 Task: Define due dates for tasks focused on preparing presentation materials.
Action: Mouse moved to (543, 223)
Screenshot: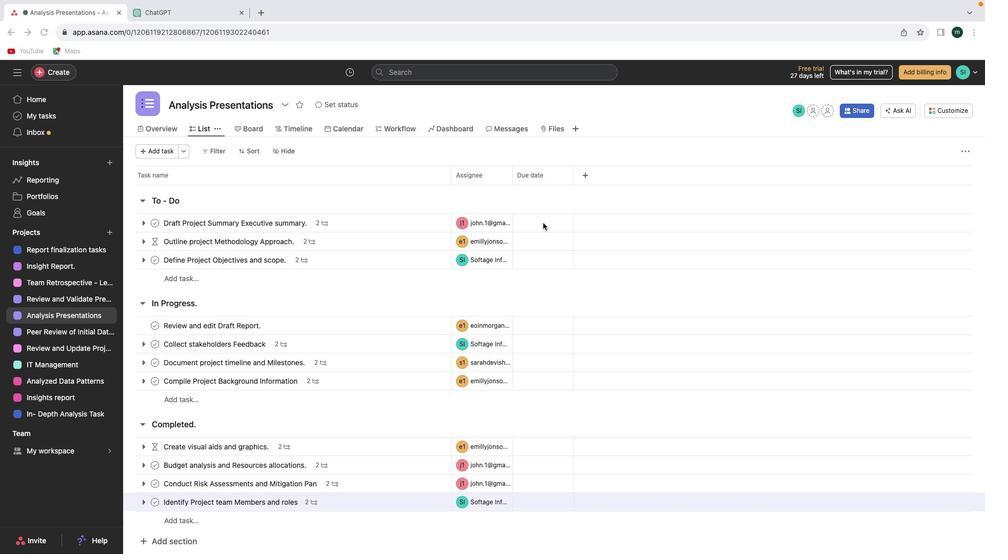 
Action: Mouse pressed left at (543, 223)
Screenshot: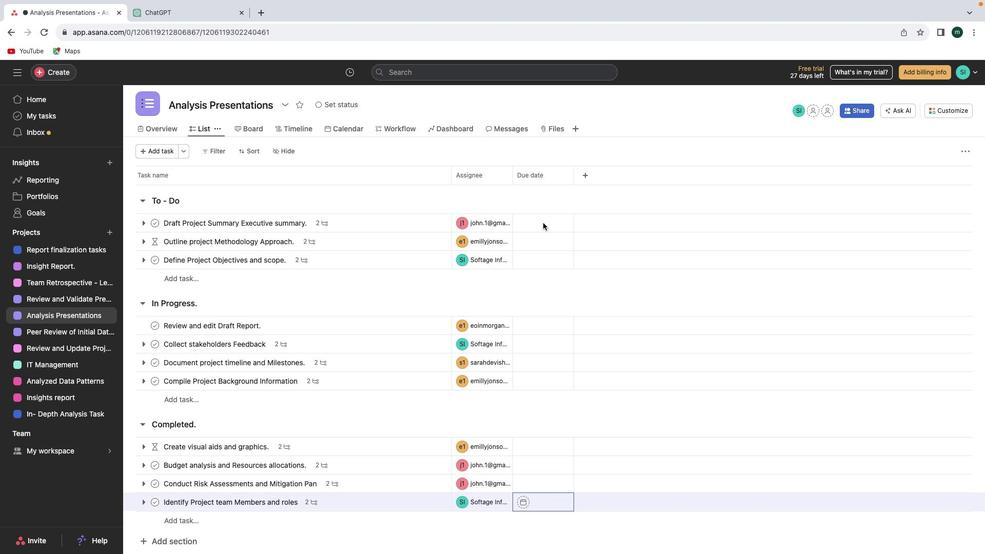 
Action: Mouse pressed left at (543, 223)
Screenshot: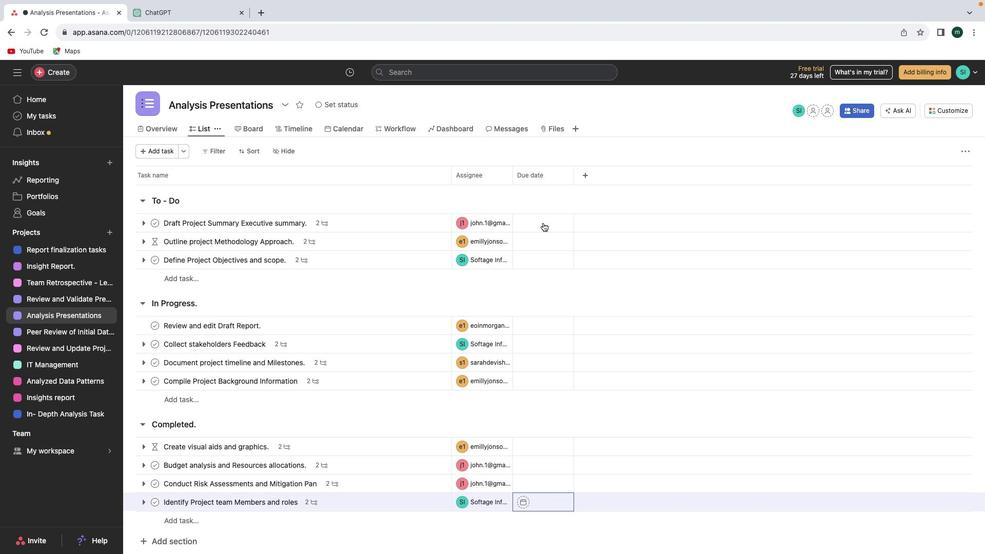 
Action: Mouse moved to (651, 275)
Screenshot: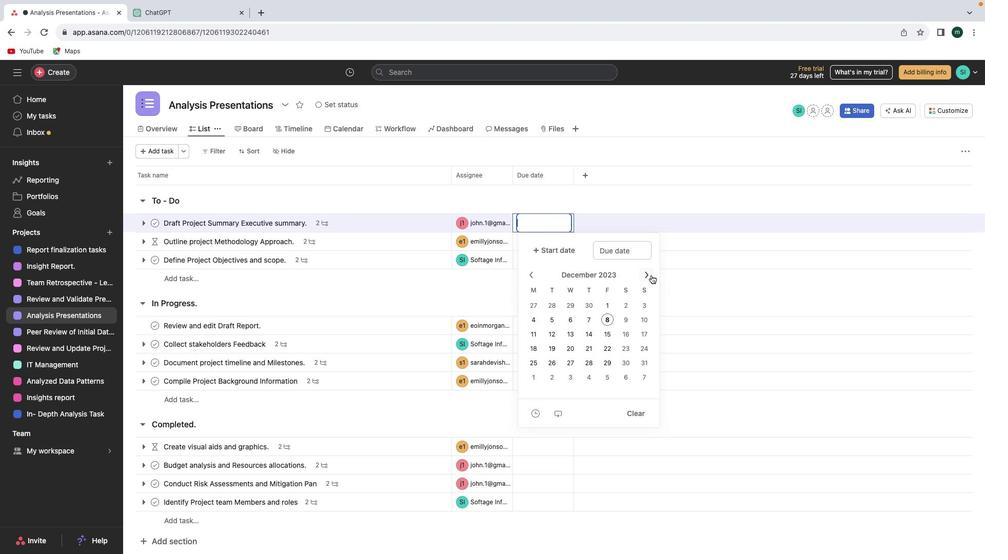 
Action: Mouse pressed left at (651, 275)
Screenshot: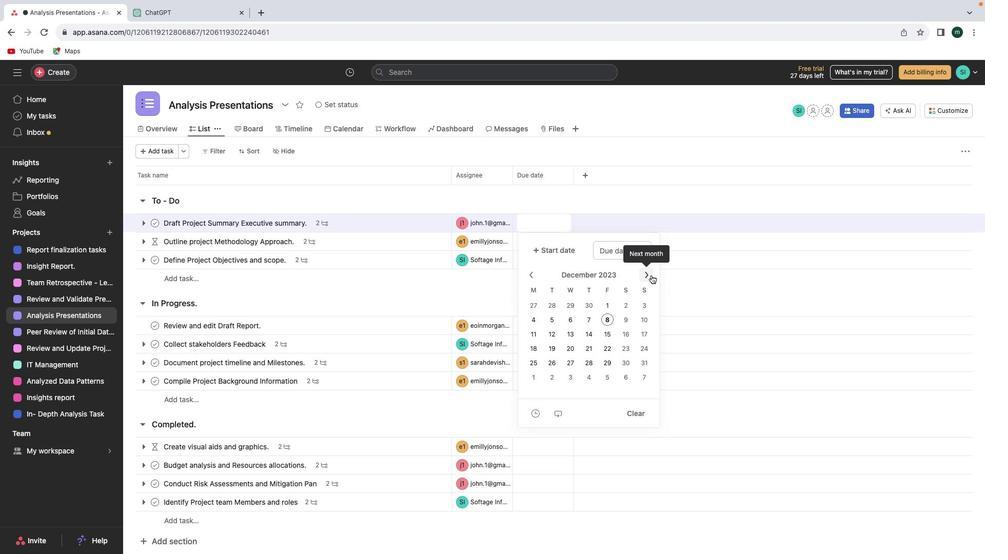 
Action: Mouse moved to (585, 346)
Screenshot: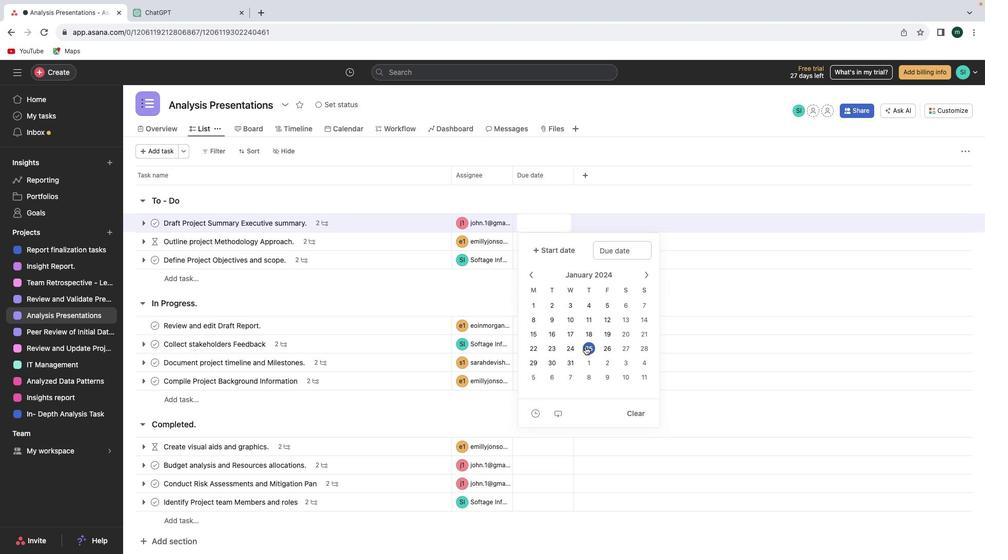 
Action: Mouse pressed left at (585, 346)
Screenshot: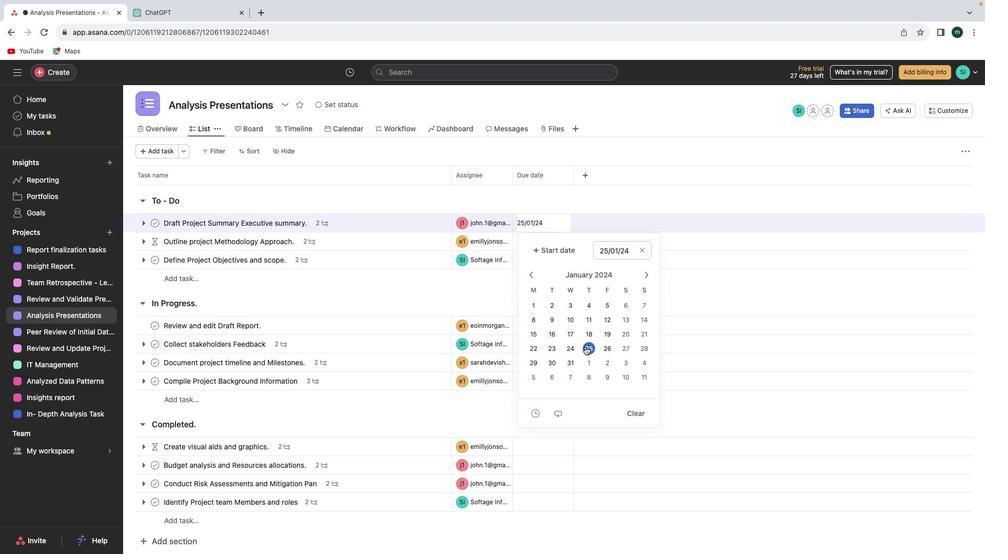 
Action: Mouse moved to (617, 208)
Screenshot: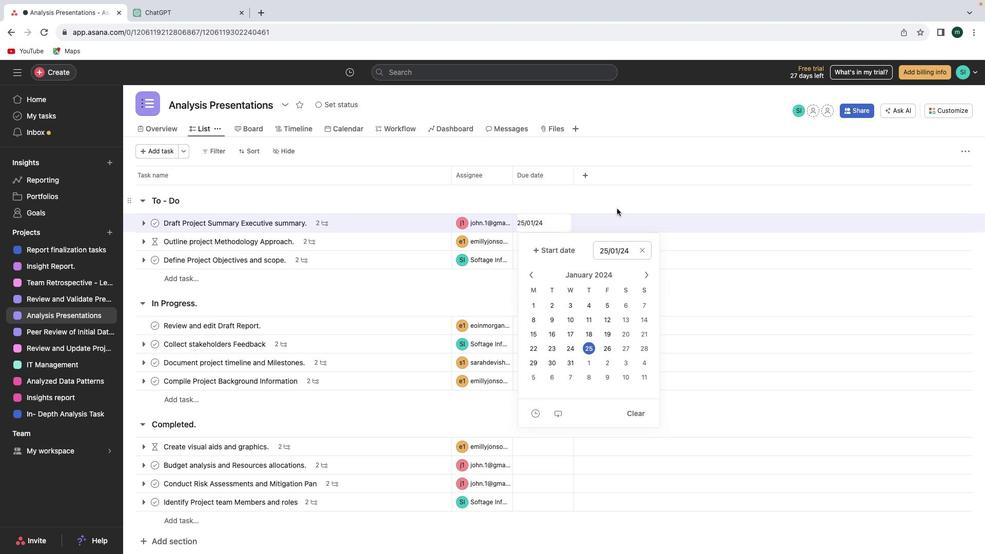 
Action: Mouse pressed left at (617, 208)
Screenshot: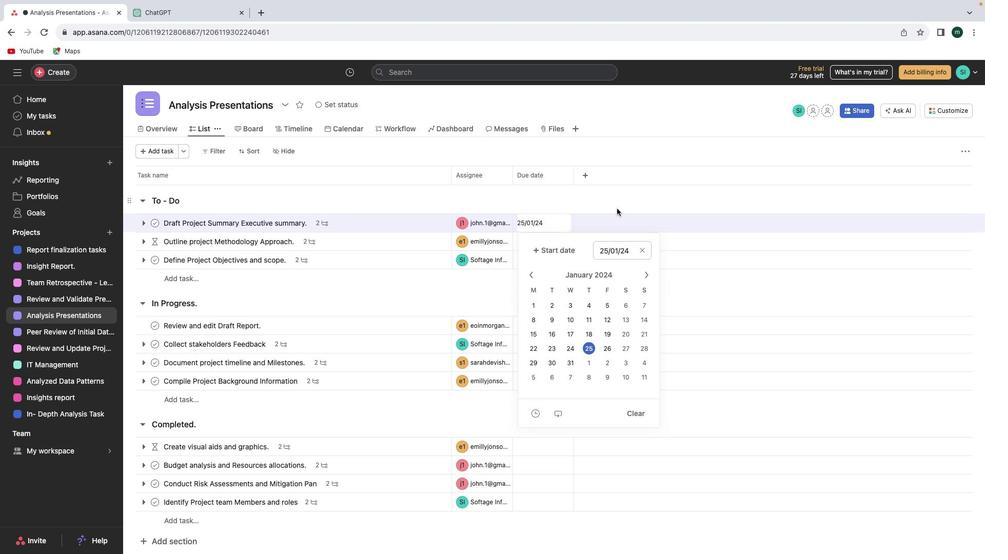 
Action: Mouse moved to (551, 242)
Screenshot: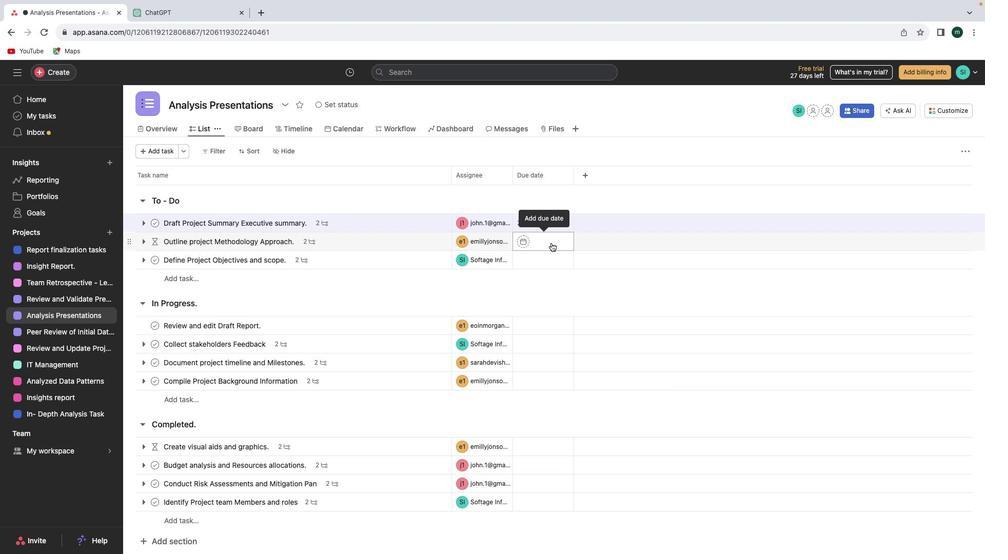 
Action: Mouse pressed left at (551, 242)
Screenshot: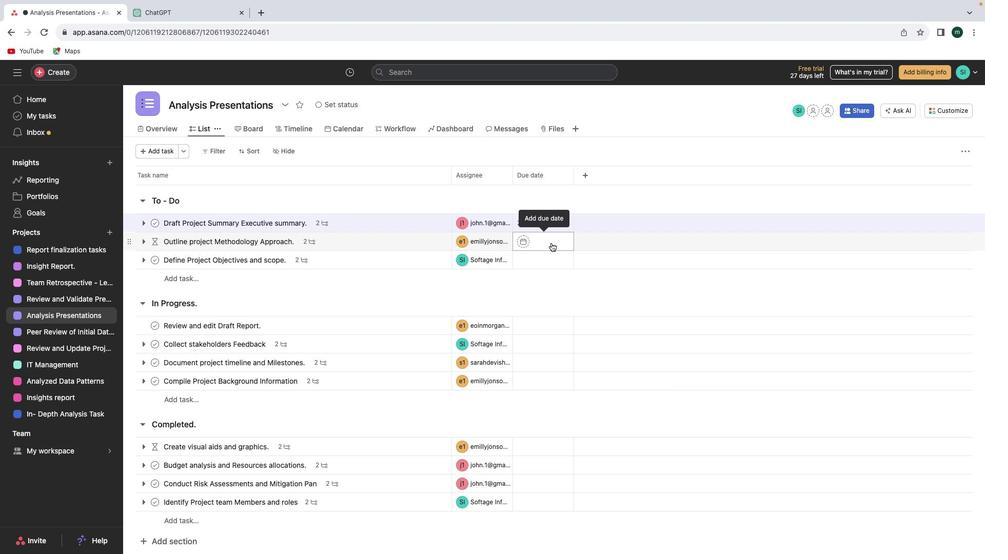 
Action: Mouse moved to (651, 299)
Screenshot: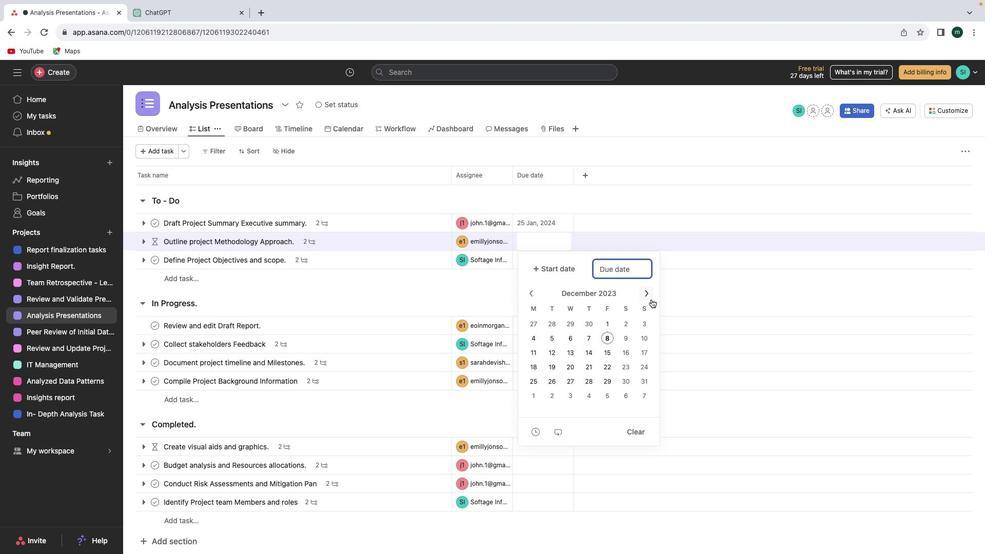 
Action: Mouse pressed left at (651, 299)
Screenshot: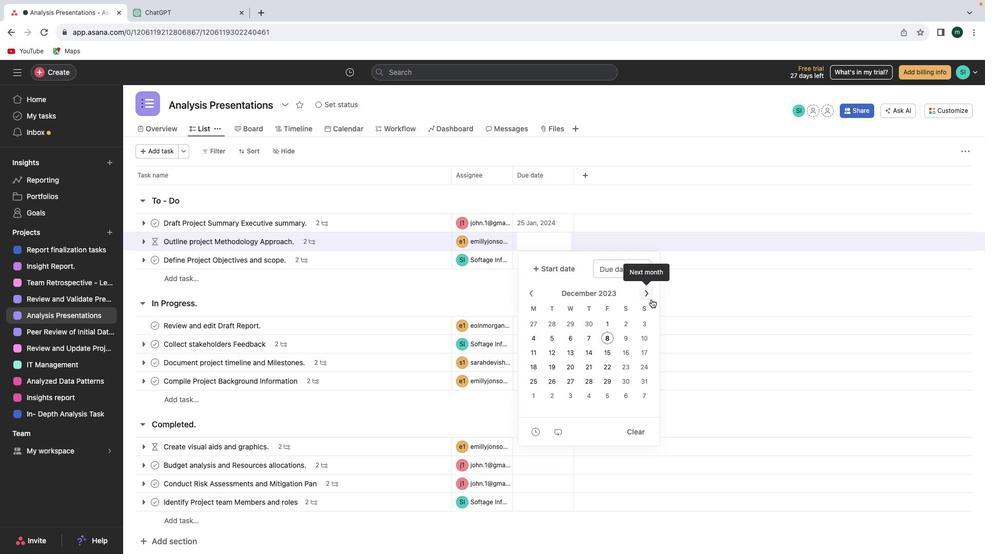 
Action: Mouse moved to (604, 366)
Screenshot: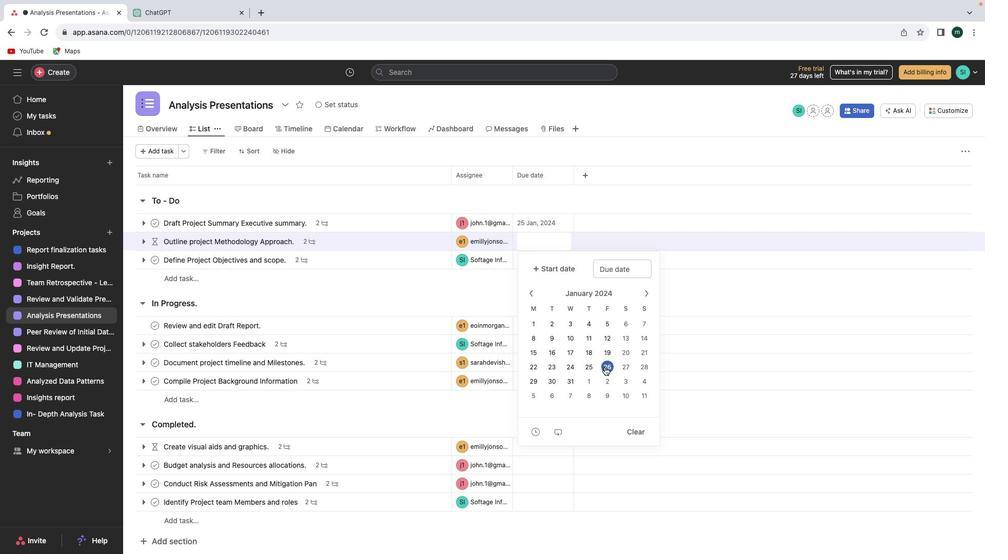 
Action: Mouse pressed left at (604, 366)
Screenshot: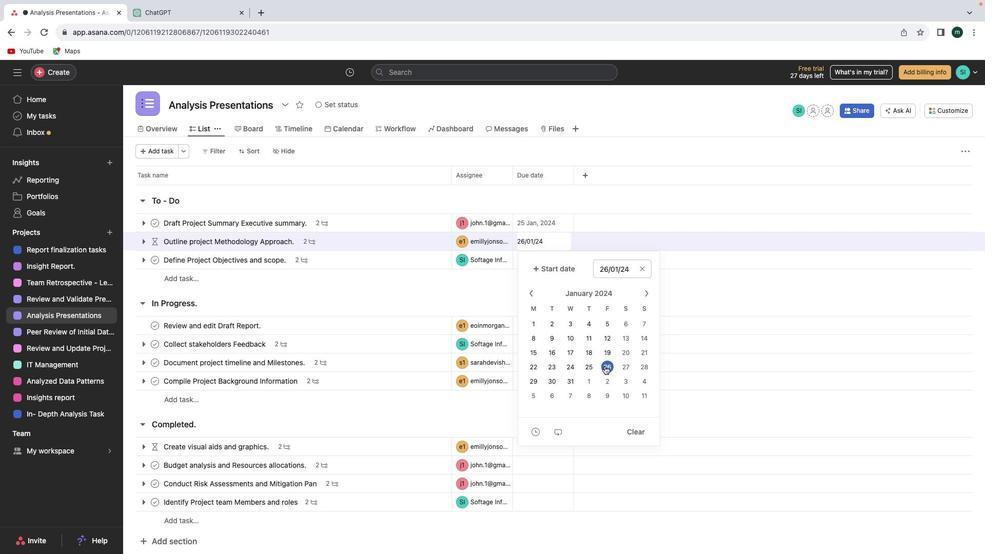 
Action: Mouse moved to (707, 338)
Screenshot: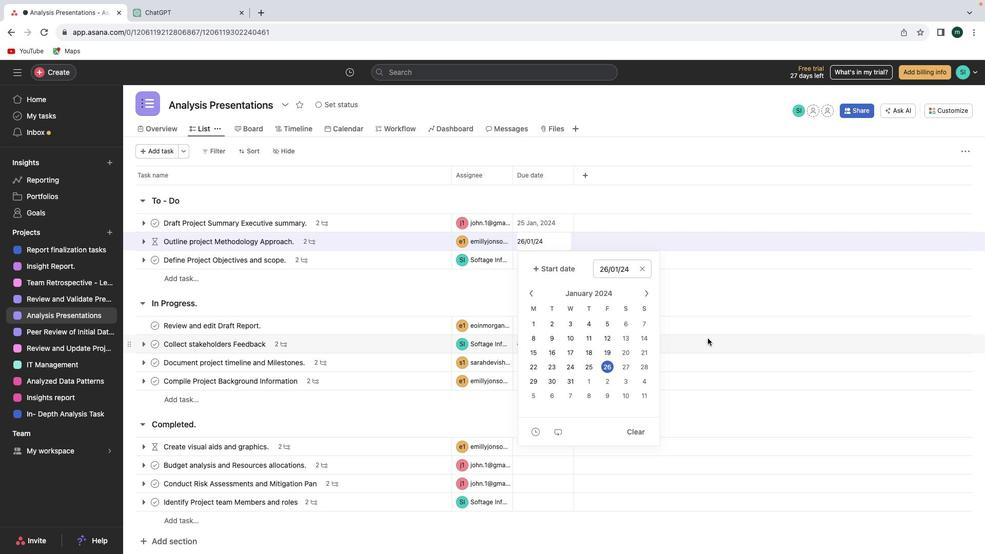 
Action: Mouse pressed left at (707, 338)
Screenshot: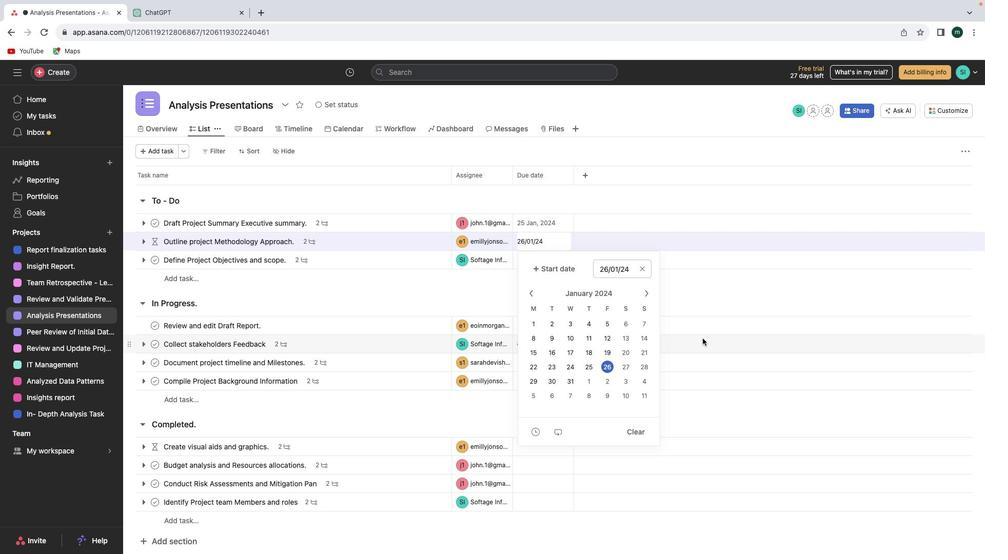 
Action: Mouse moved to (563, 263)
Screenshot: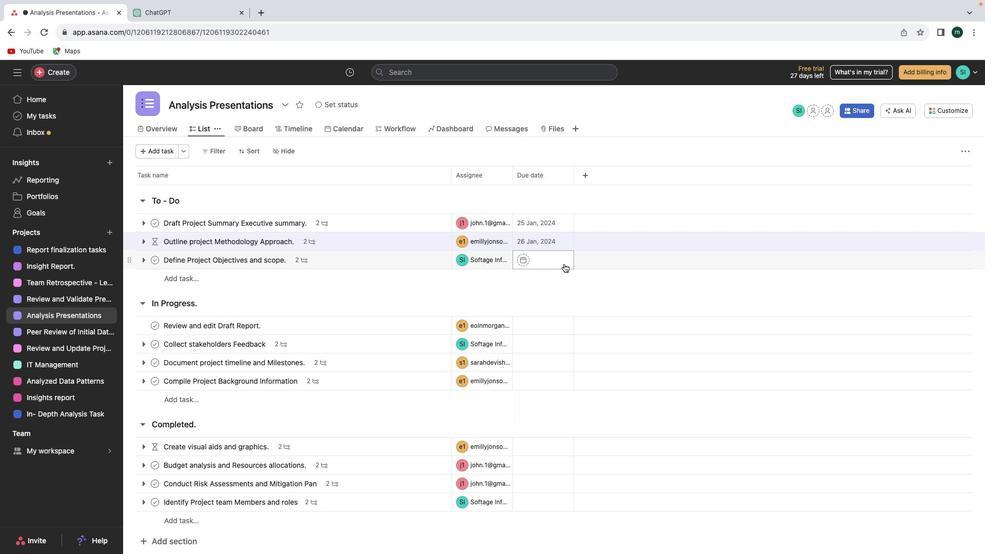 
Action: Mouse pressed left at (563, 263)
Screenshot: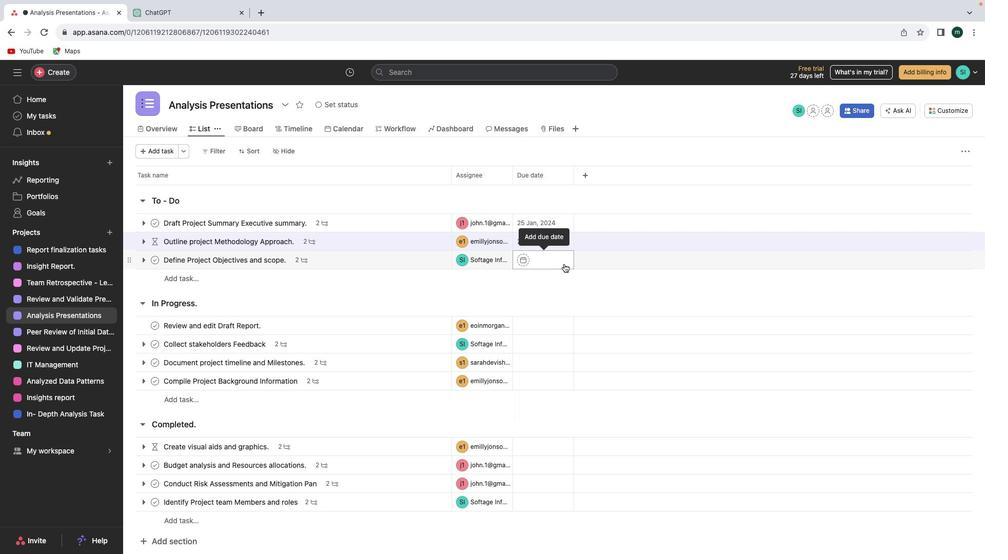 
Action: Mouse moved to (647, 313)
Screenshot: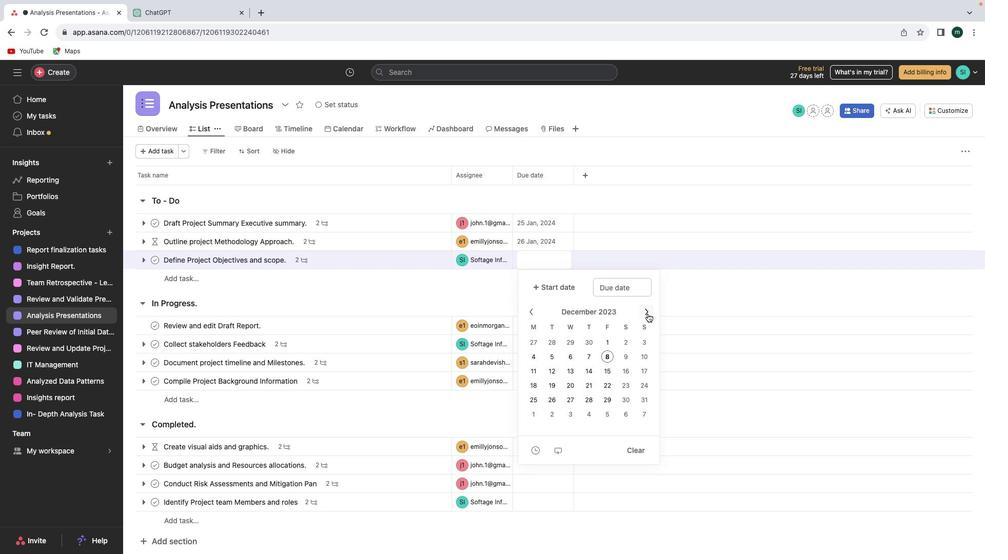 
Action: Mouse pressed left at (647, 313)
Screenshot: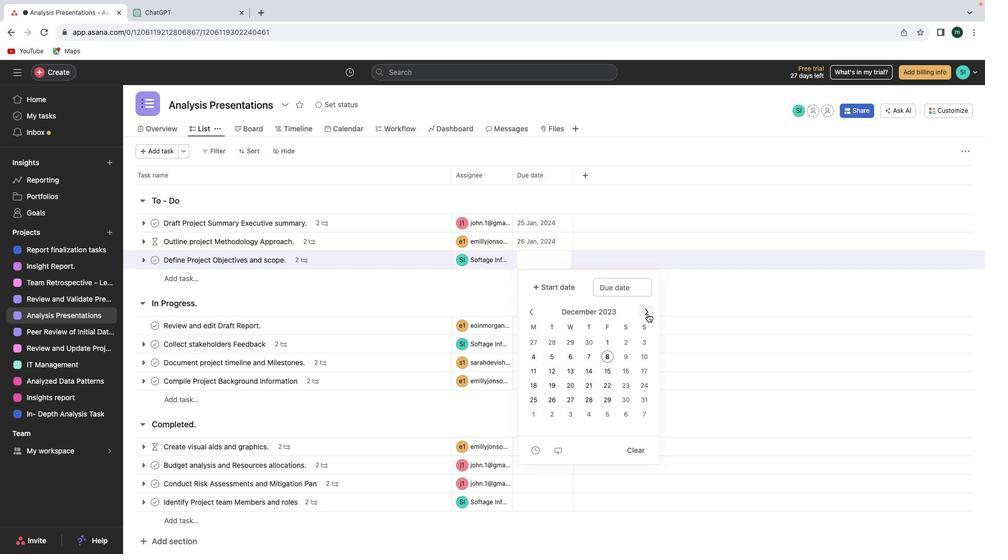 
Action: Mouse moved to (603, 384)
Screenshot: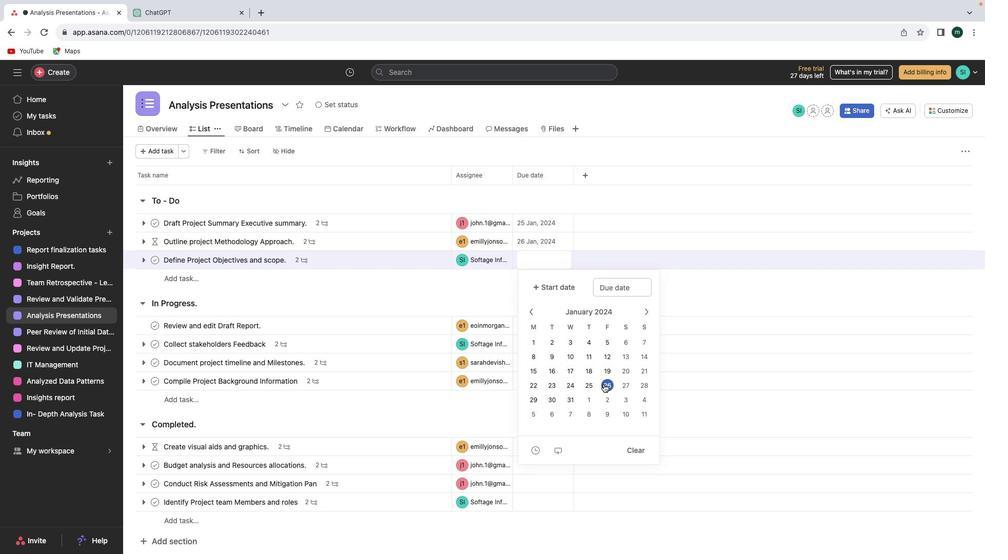 
Action: Mouse pressed left at (603, 384)
Screenshot: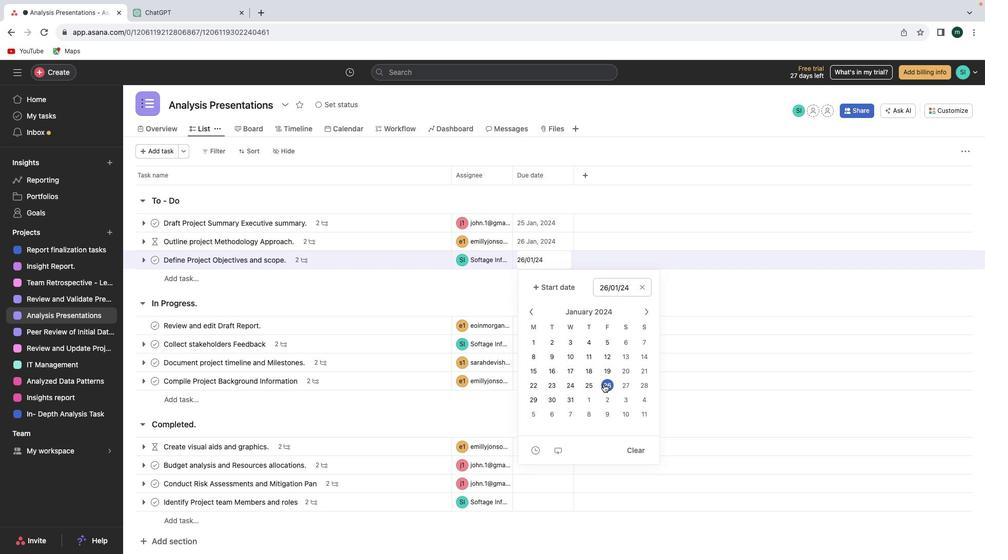 
Action: Mouse moved to (702, 336)
Screenshot: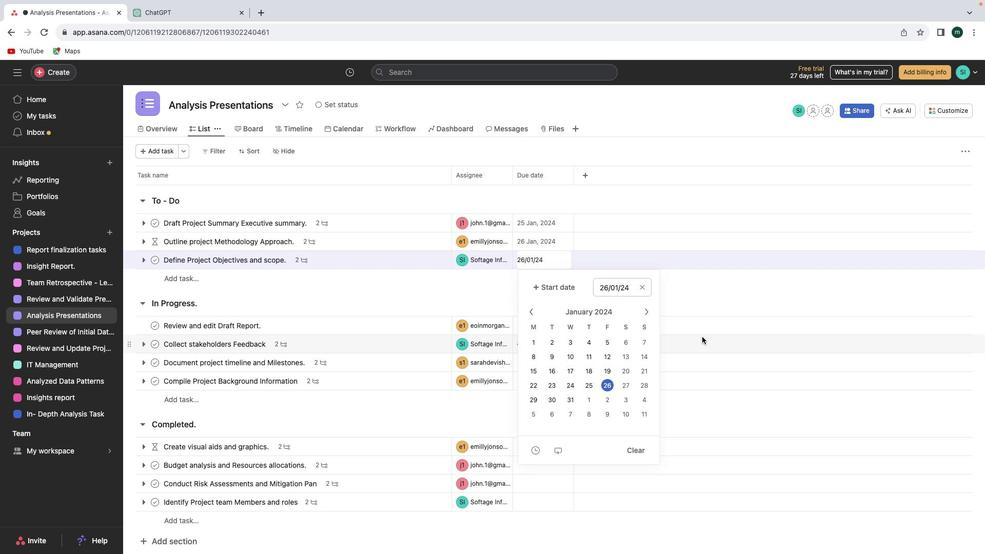 
Action: Mouse pressed left at (702, 336)
Screenshot: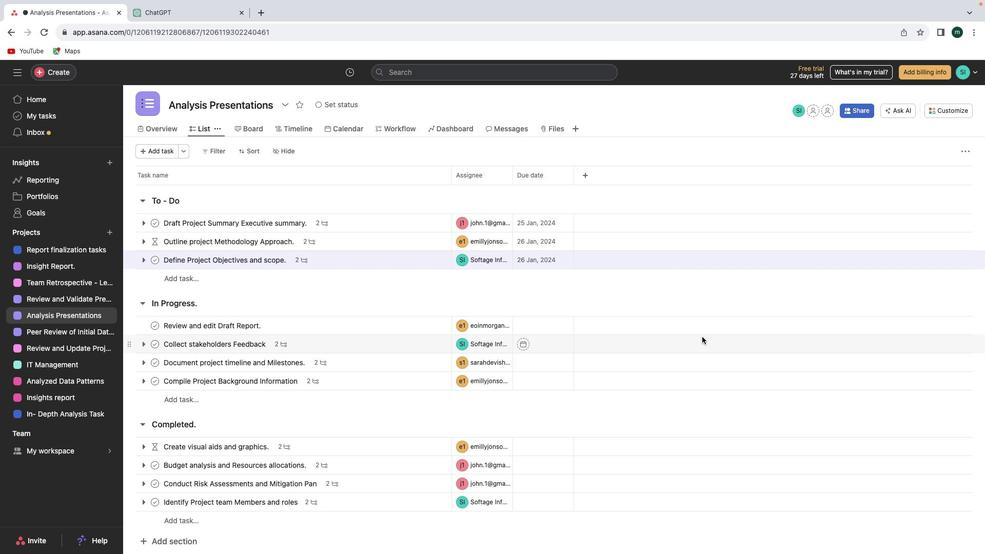 
Action: Mouse moved to (557, 318)
Screenshot: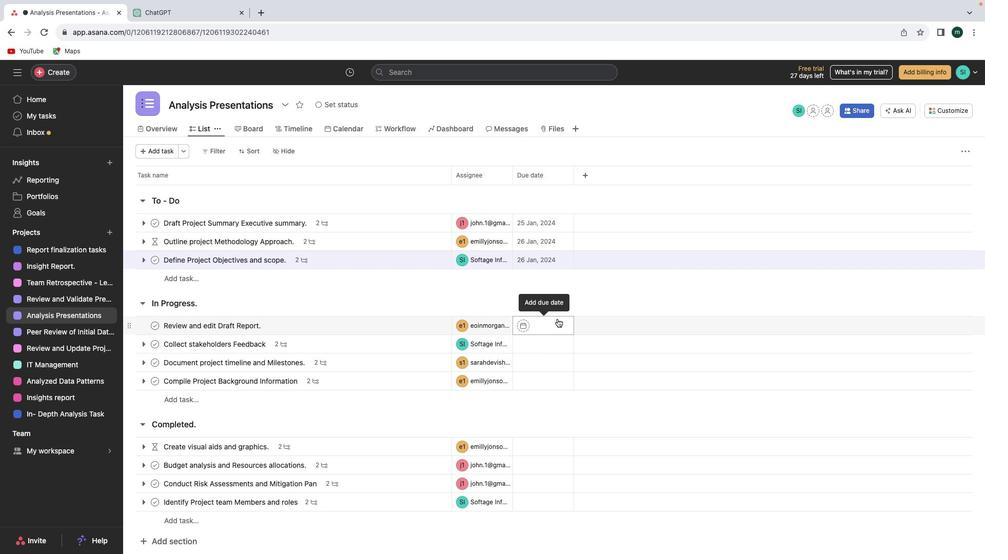 
Action: Mouse pressed left at (557, 318)
Screenshot: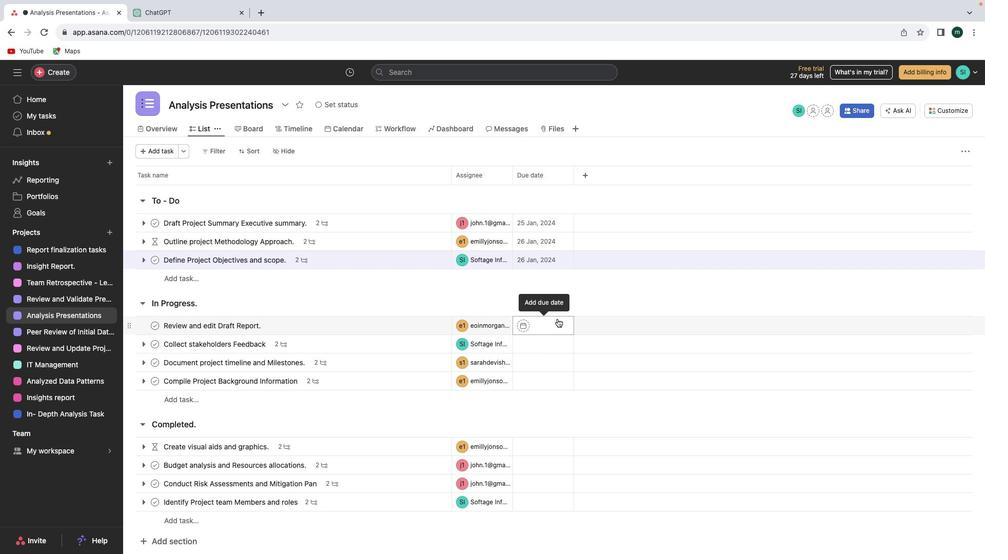 
Action: Mouse moved to (646, 378)
Screenshot: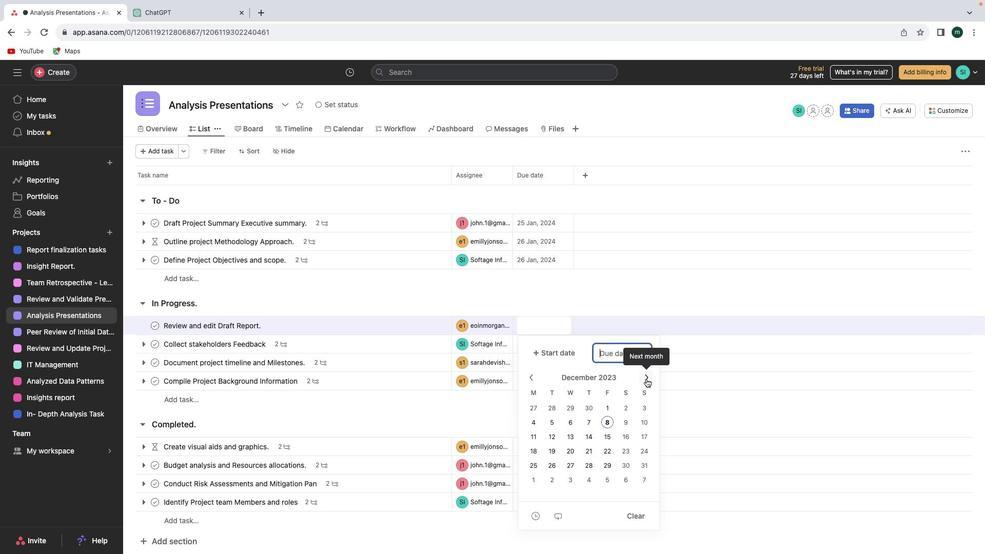 
Action: Mouse pressed left at (646, 378)
Screenshot: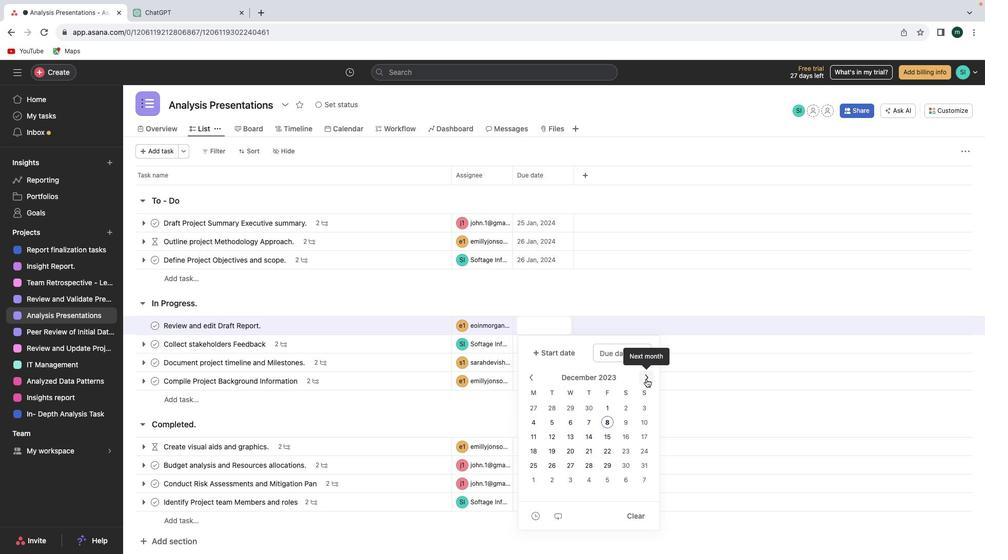
Action: Mouse moved to (645, 378)
Screenshot: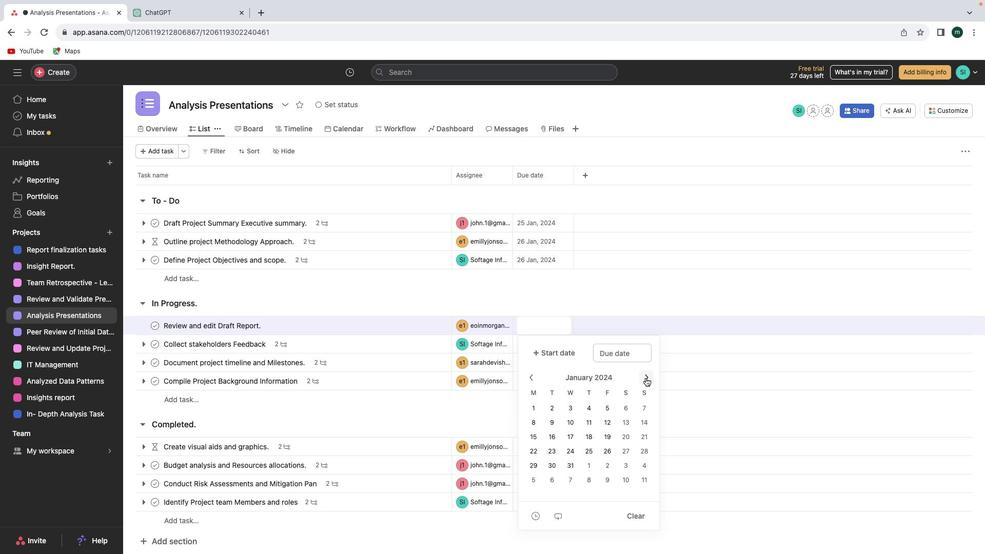
Action: Mouse pressed left at (645, 378)
Screenshot: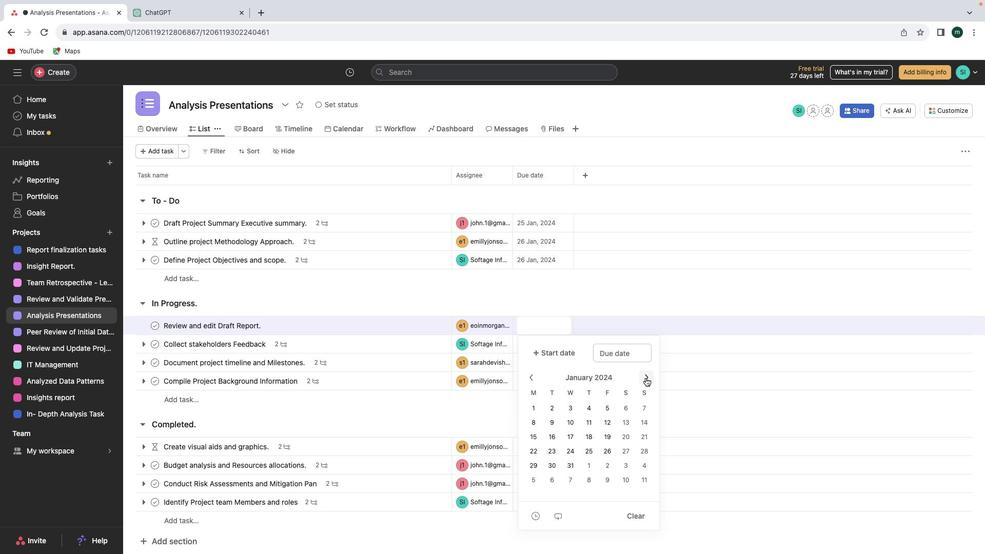 
Action: Mouse moved to (593, 452)
Screenshot: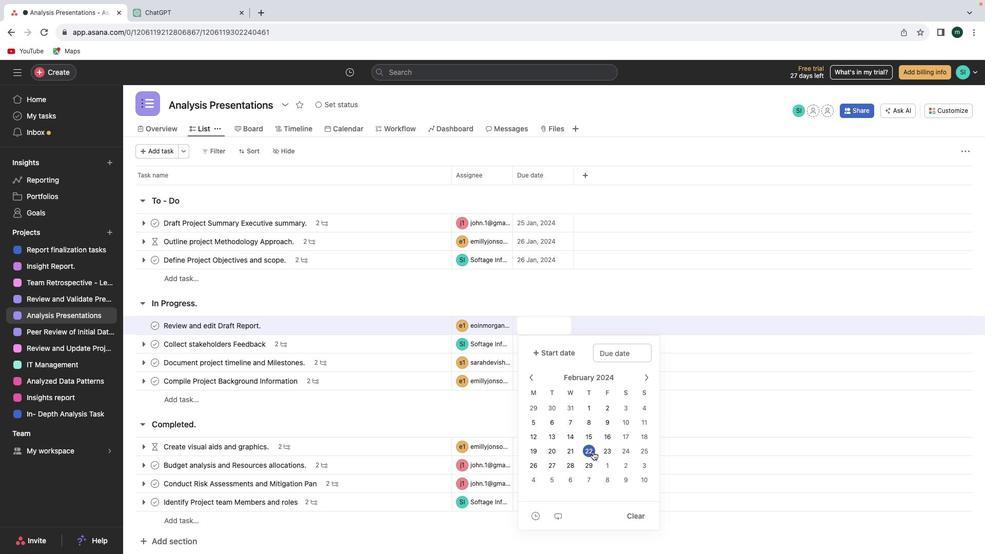 
Action: Mouse pressed left at (593, 452)
Screenshot: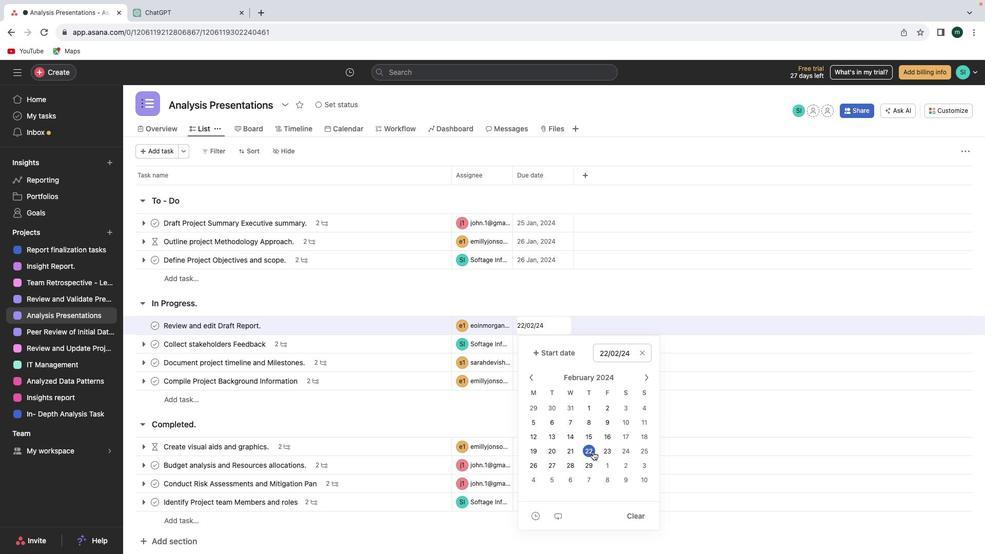 
Action: Mouse moved to (690, 409)
Screenshot: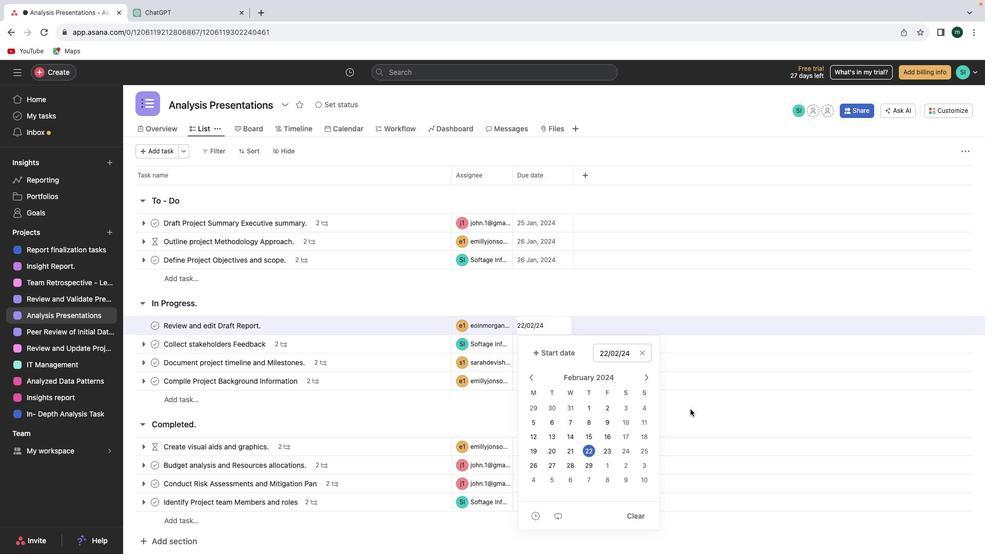 
Action: Mouse pressed left at (690, 409)
Screenshot: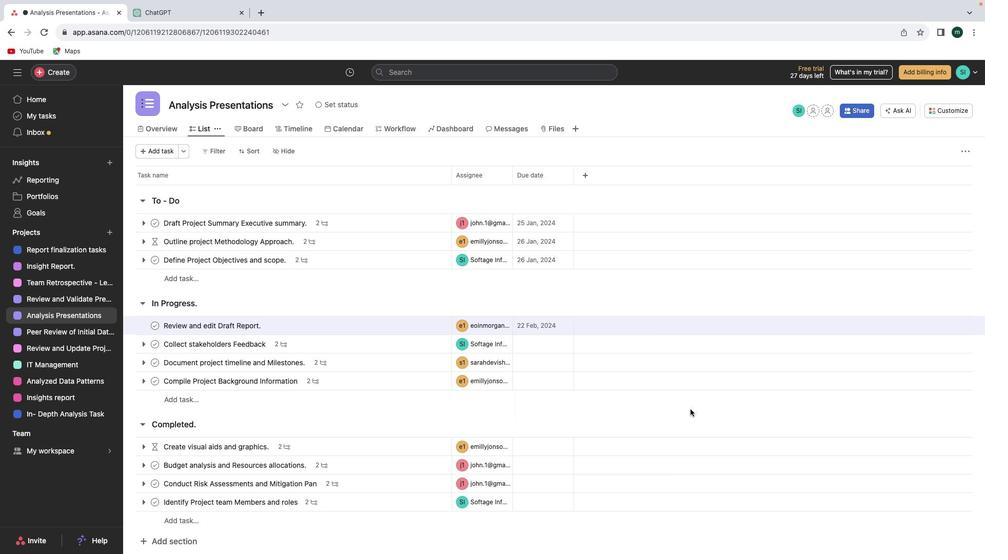 
Action: Mouse moved to (550, 338)
Screenshot: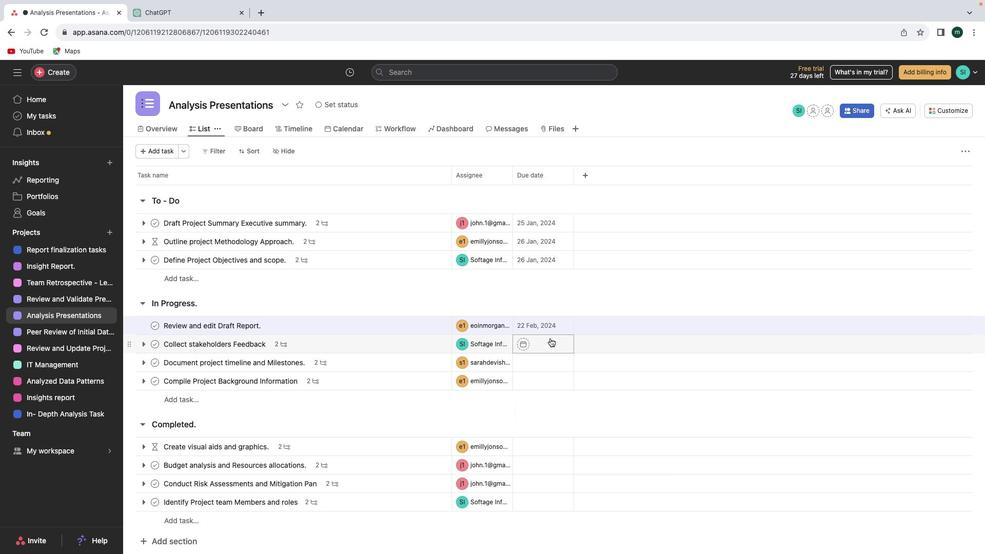 
Action: Mouse pressed left at (550, 338)
Screenshot: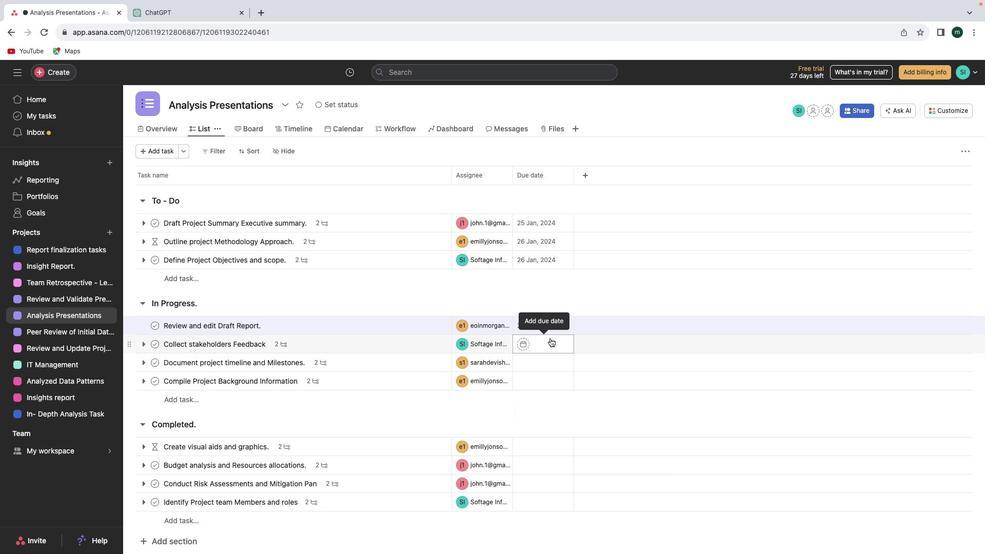 
Action: Mouse moved to (649, 399)
Screenshot: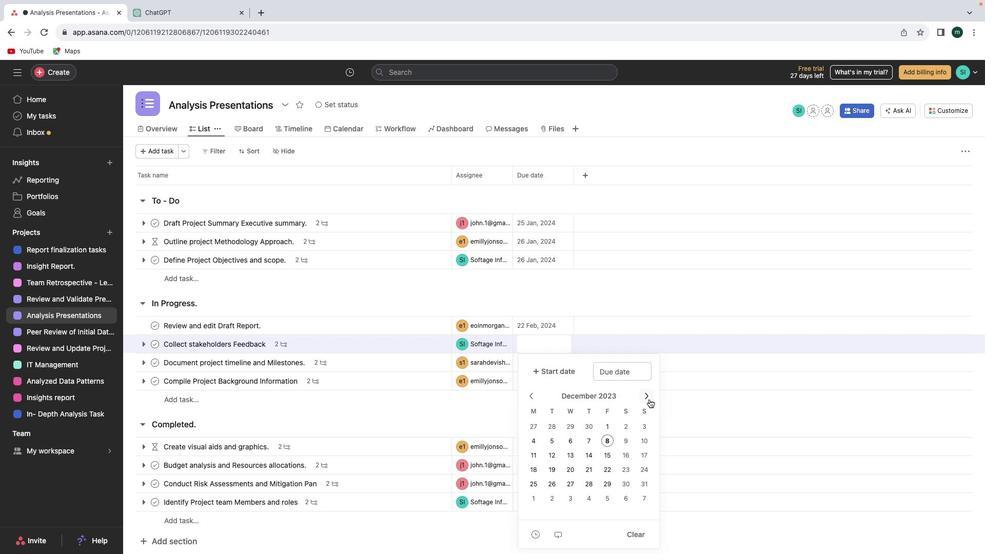 
Action: Mouse pressed left at (649, 399)
Screenshot: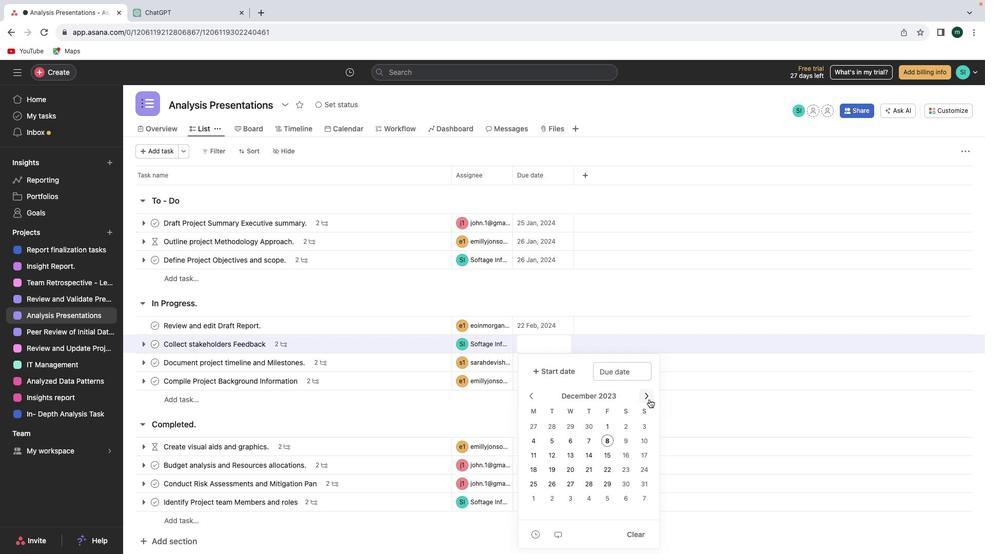 
Action: Mouse moved to (650, 398)
Screenshot: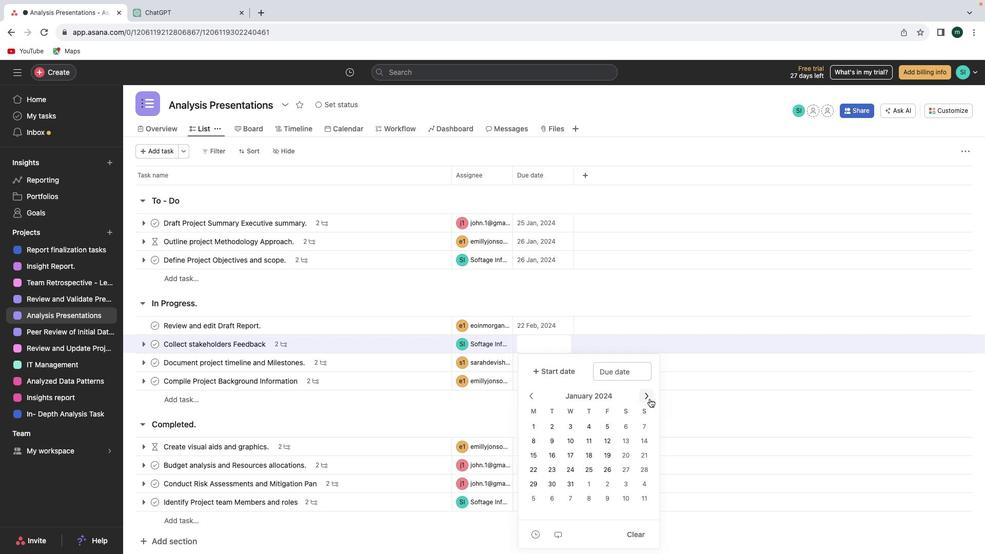 
Action: Mouse pressed left at (650, 398)
Screenshot: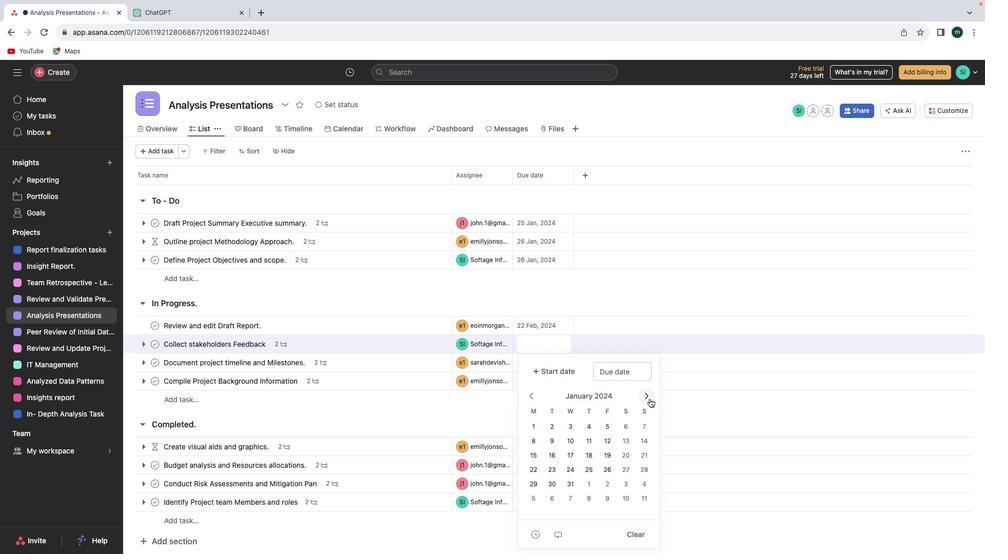 
Action: Mouse moved to (593, 456)
Screenshot: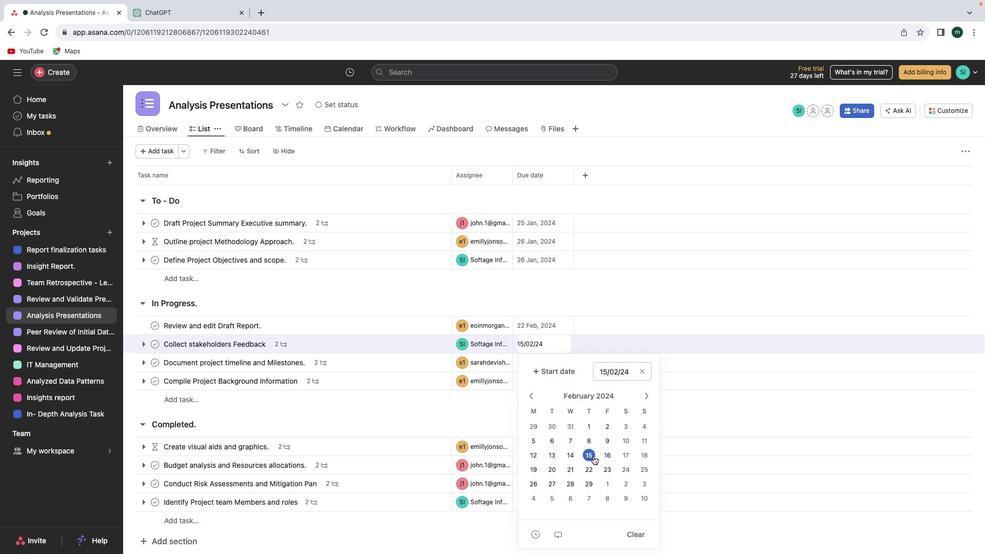 
Action: Mouse pressed left at (593, 456)
Screenshot: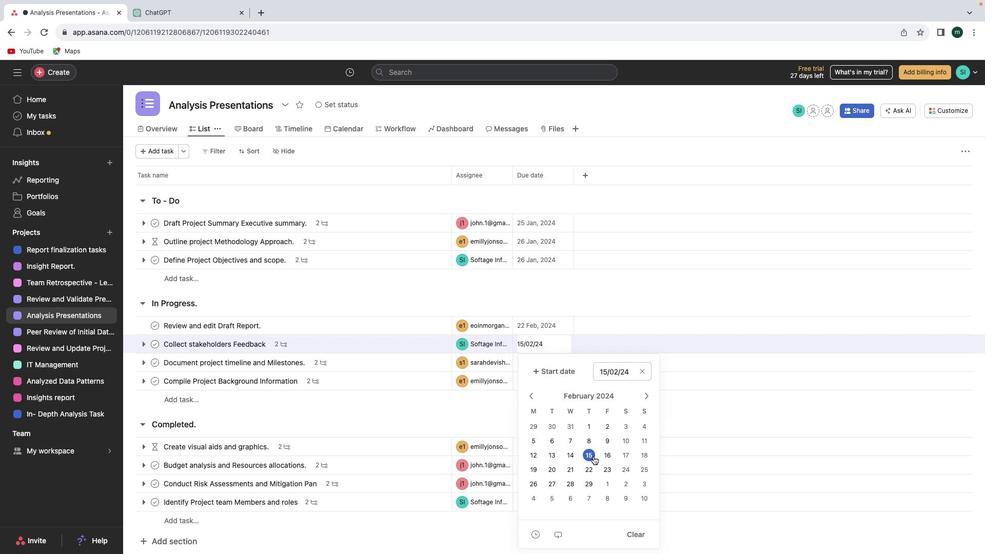 
Action: Mouse moved to (703, 417)
Screenshot: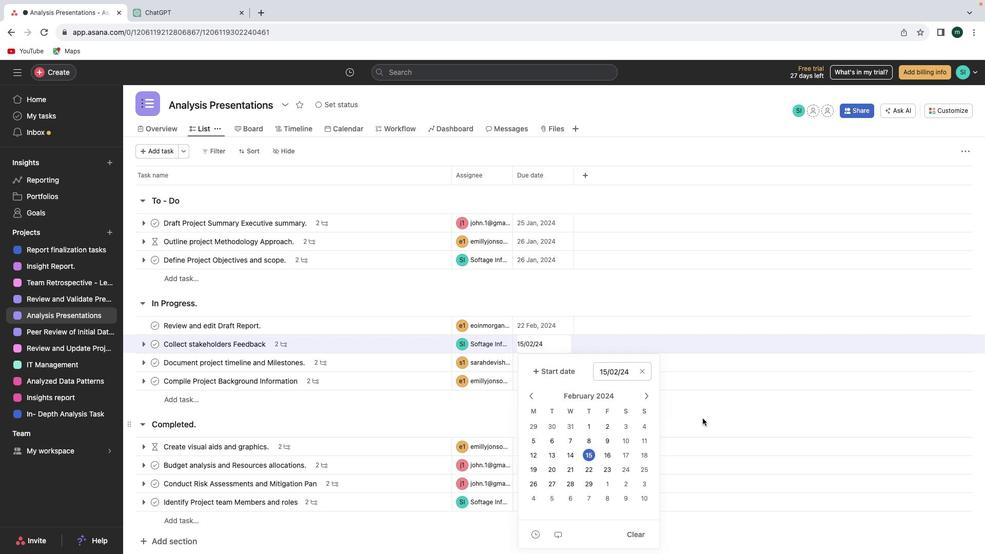 
Action: Mouse pressed left at (703, 417)
Screenshot: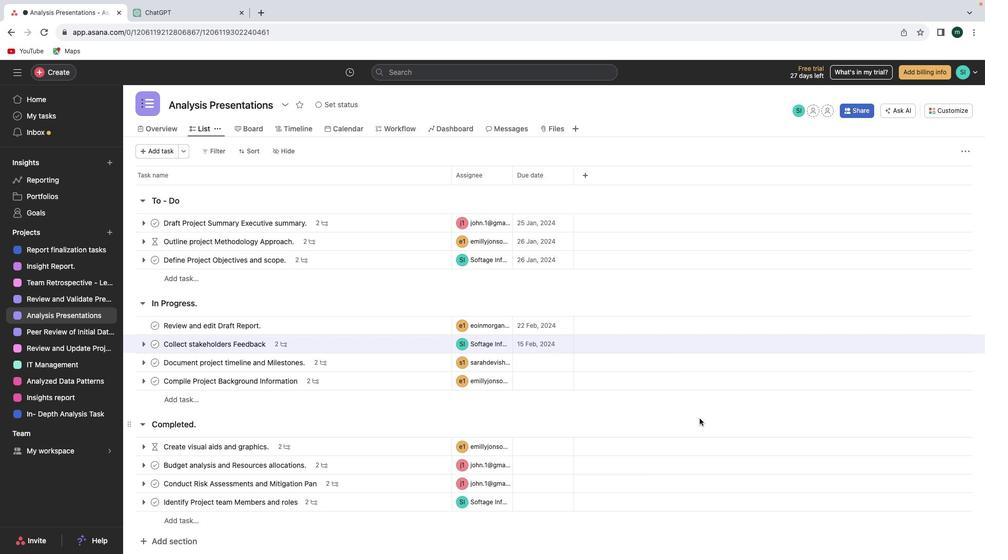 
Action: Mouse moved to (558, 358)
Screenshot: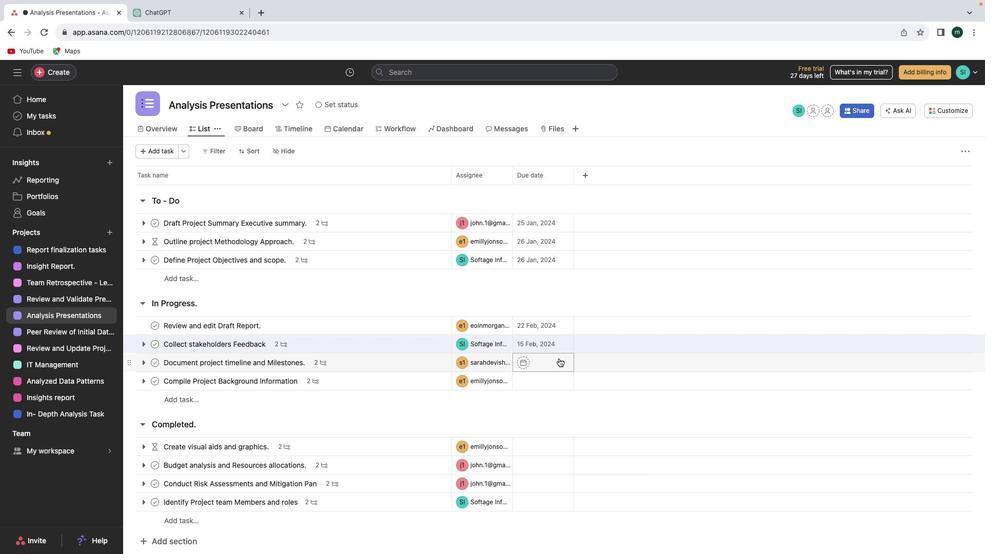 
Action: Mouse pressed left at (558, 358)
Screenshot: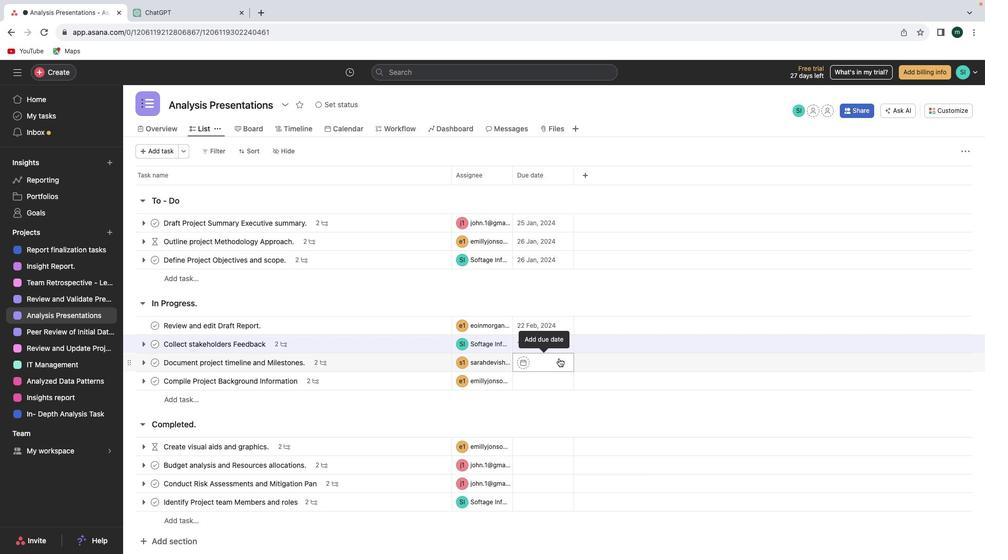 
Action: Mouse moved to (648, 205)
Screenshot: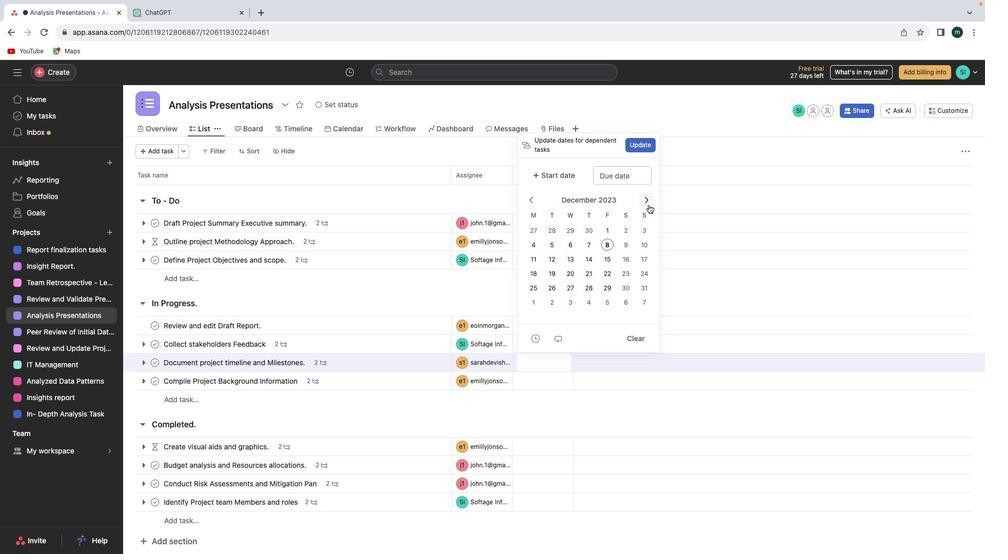
Action: Mouse pressed left at (648, 205)
Screenshot: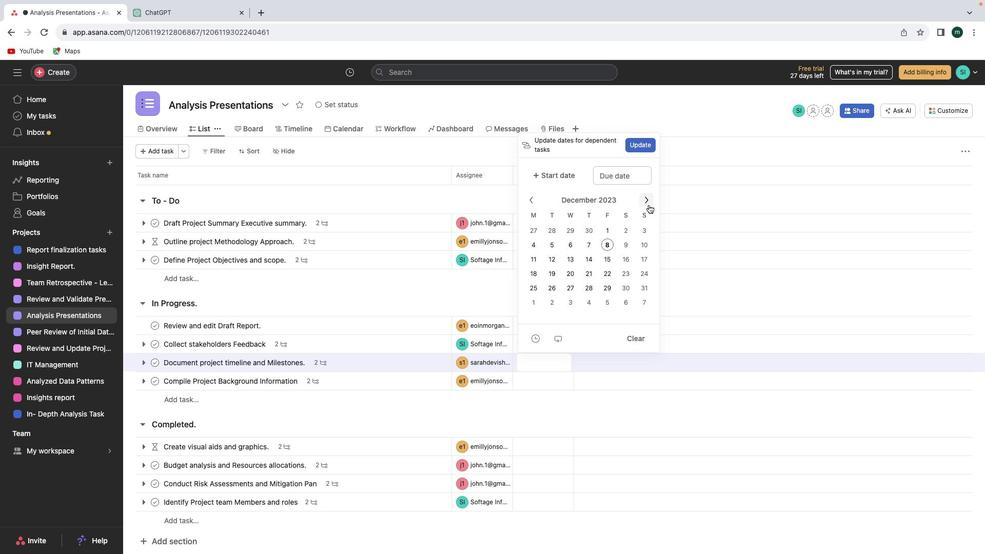 
Action: Mouse pressed left at (648, 205)
Screenshot: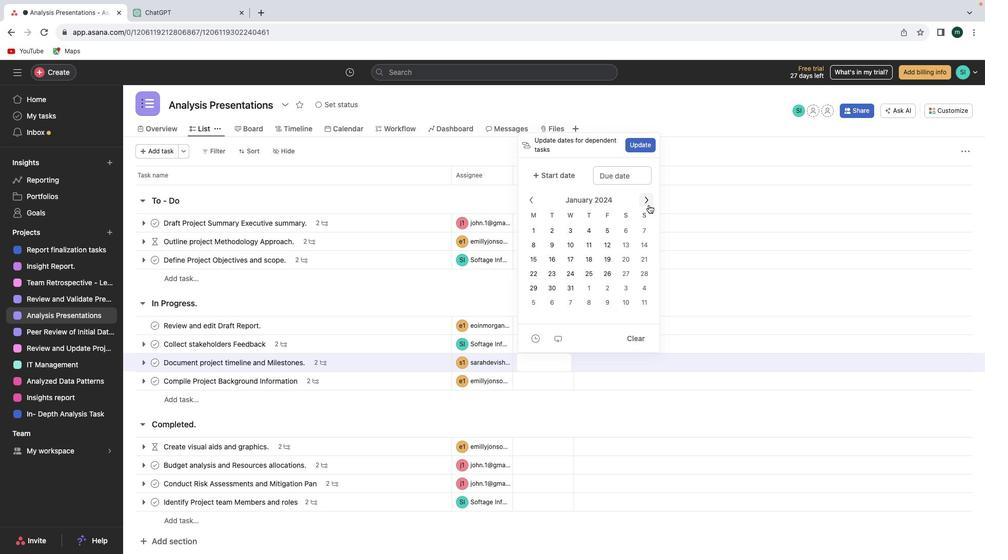 
Action: Mouse moved to (591, 268)
Screenshot: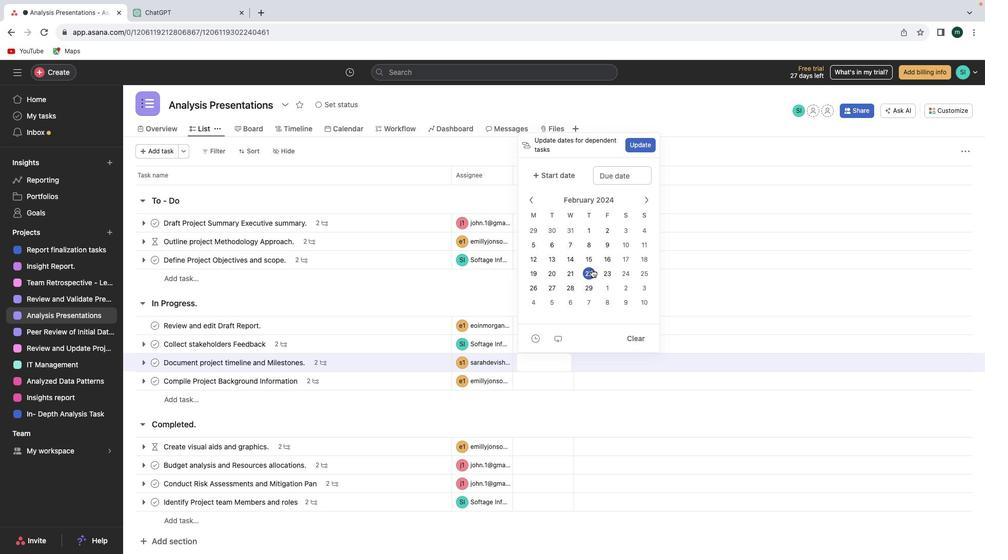
Action: Mouse pressed left at (591, 268)
Screenshot: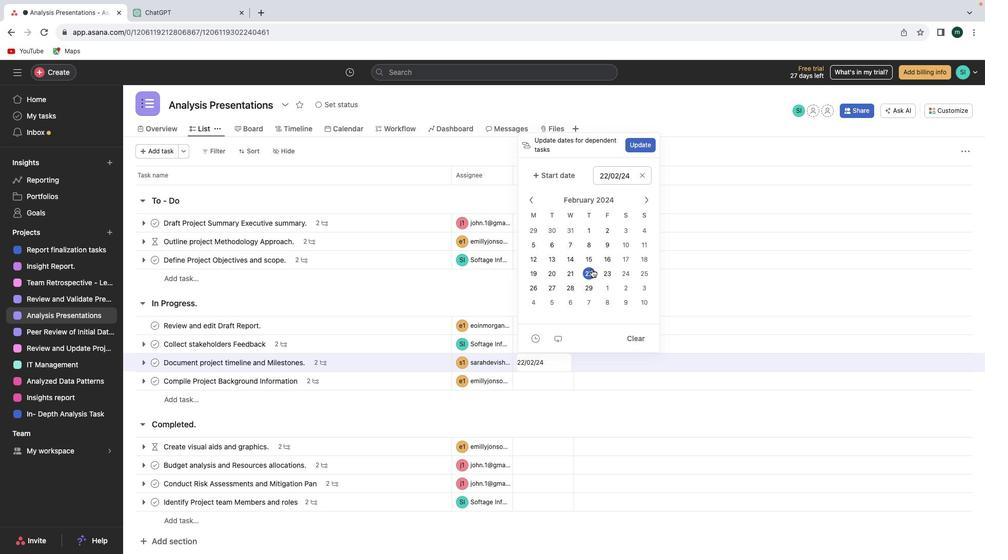 
Action: Mouse moved to (625, 383)
Screenshot: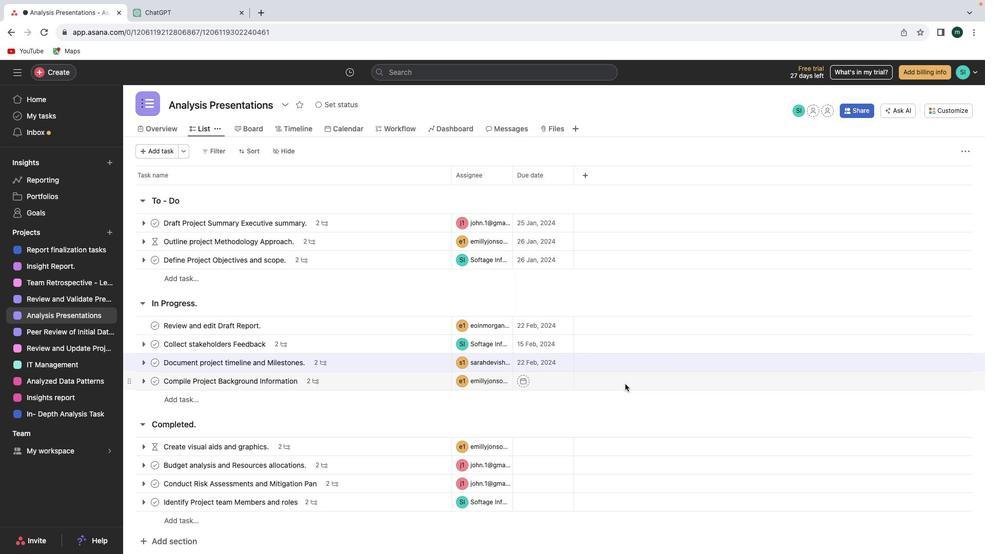 
Action: Mouse pressed left at (625, 383)
Screenshot: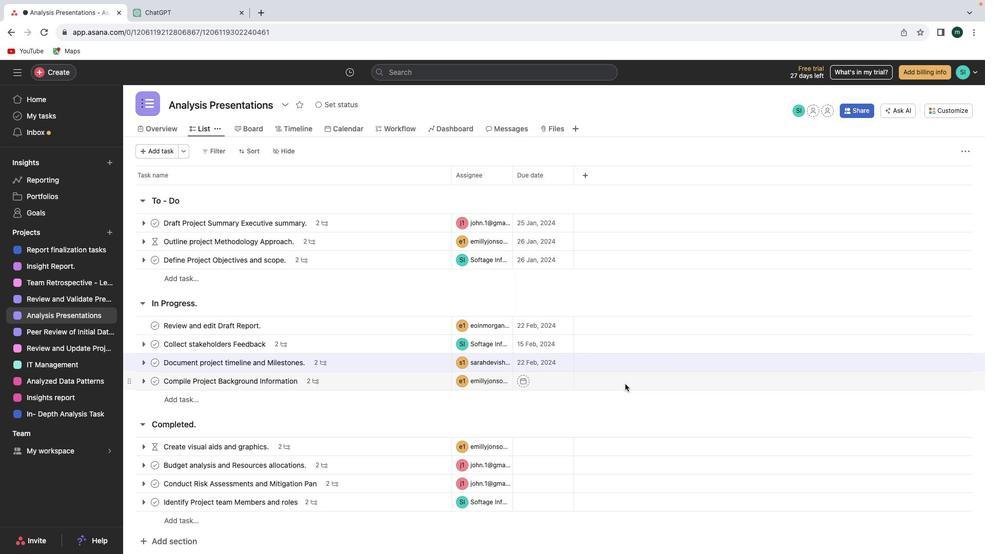 
Action: Mouse moved to (559, 380)
Screenshot: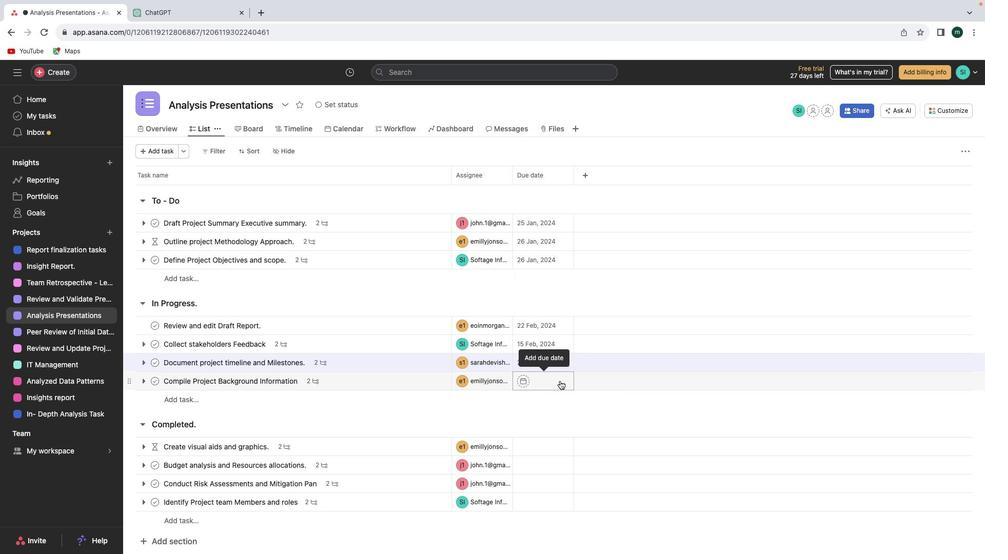 
Action: Mouse pressed left at (559, 380)
Screenshot: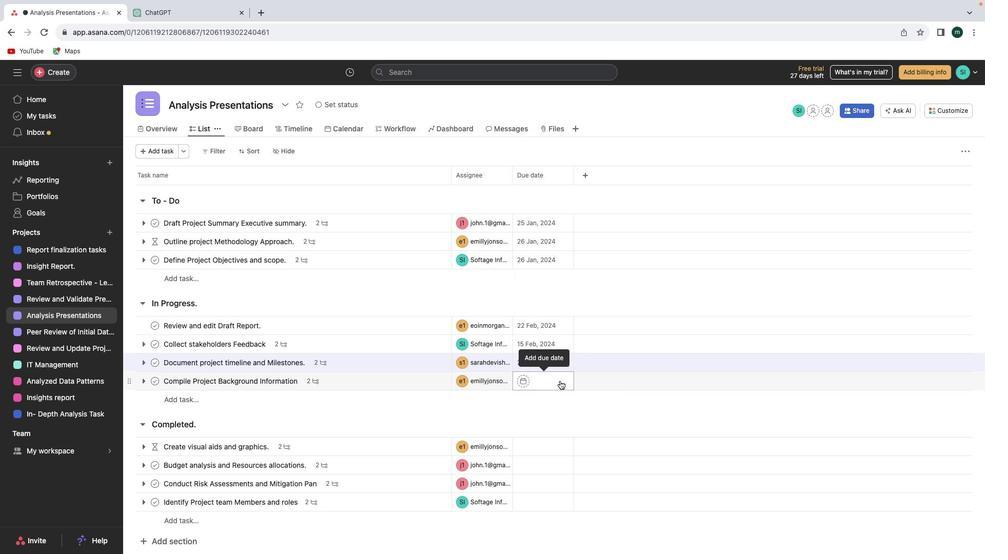 
Action: Mouse moved to (647, 220)
Screenshot: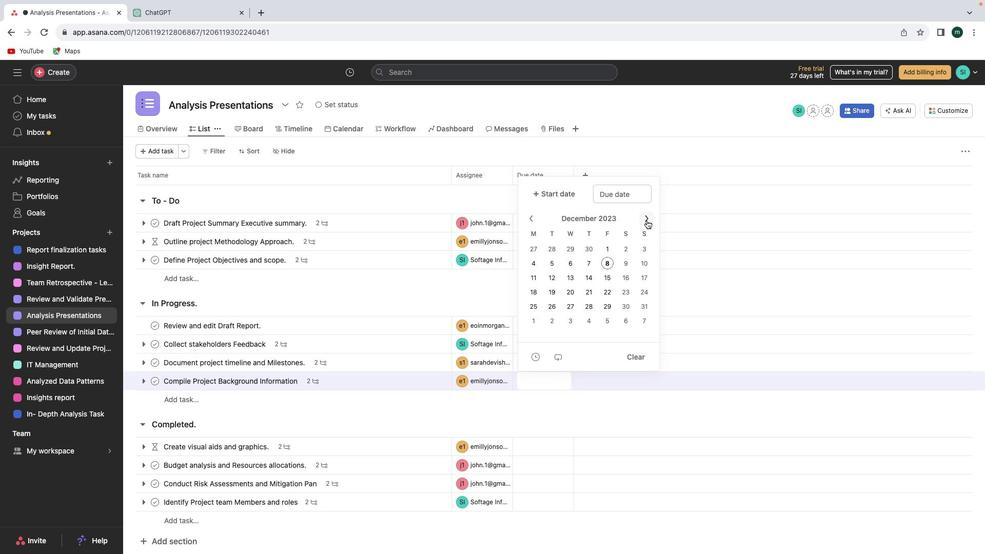 
Action: Mouse pressed left at (647, 220)
Screenshot: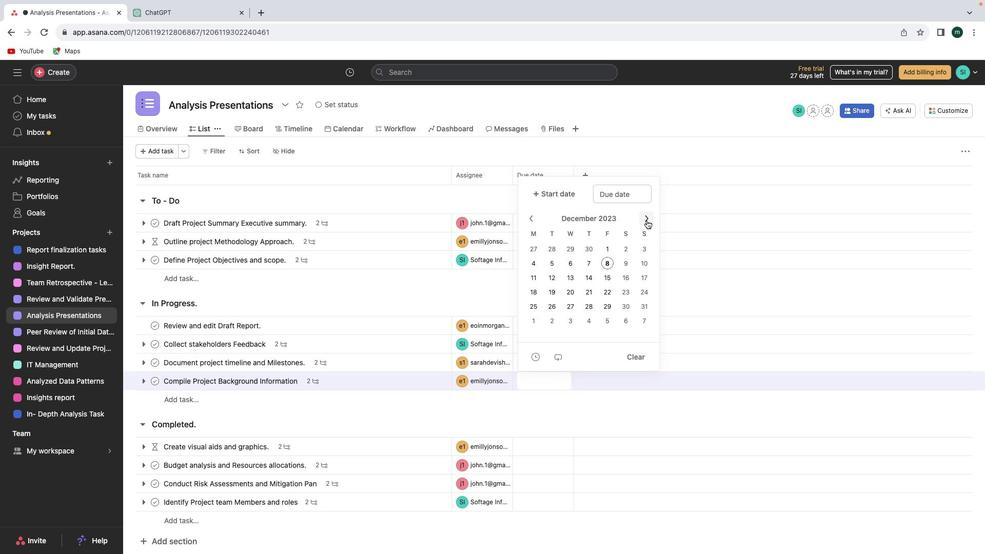 
Action: Mouse moved to (647, 220)
Screenshot: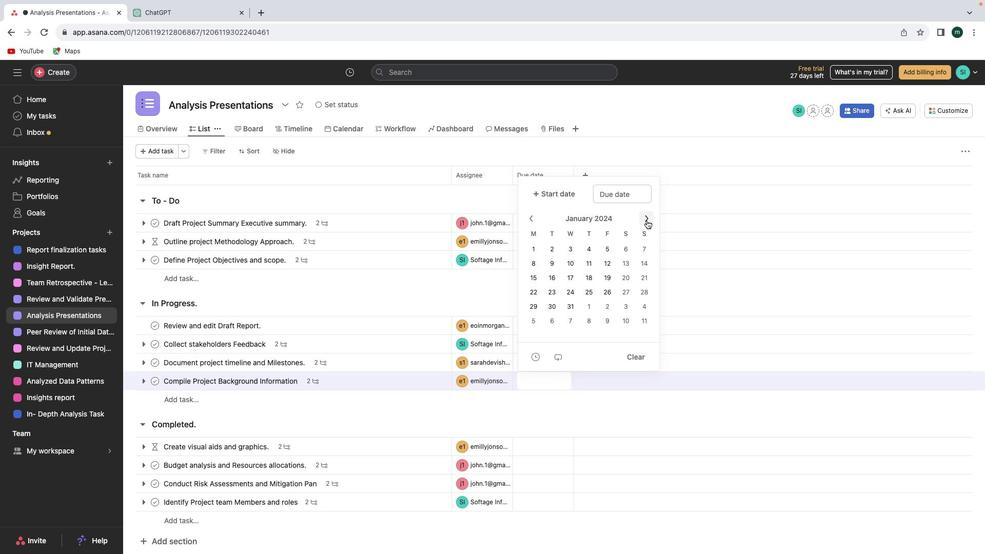 
Action: Mouse pressed left at (647, 220)
Screenshot: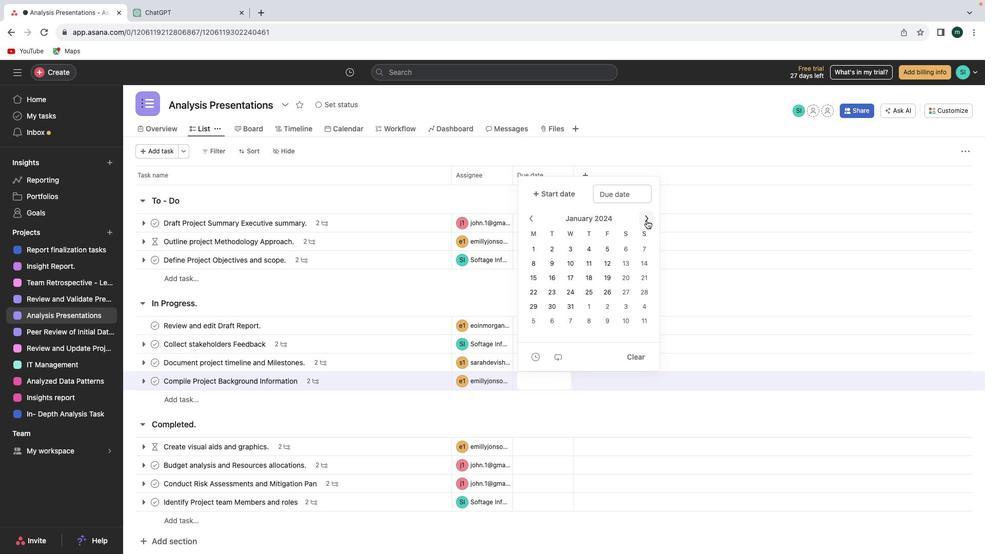 
Action: Mouse moved to (609, 294)
Screenshot: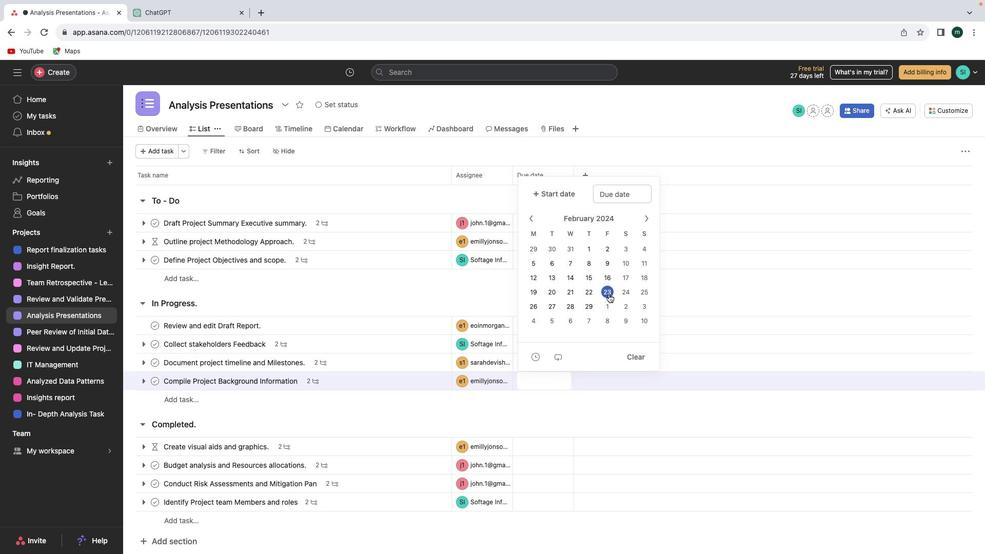 
Action: Mouse pressed left at (609, 294)
Screenshot: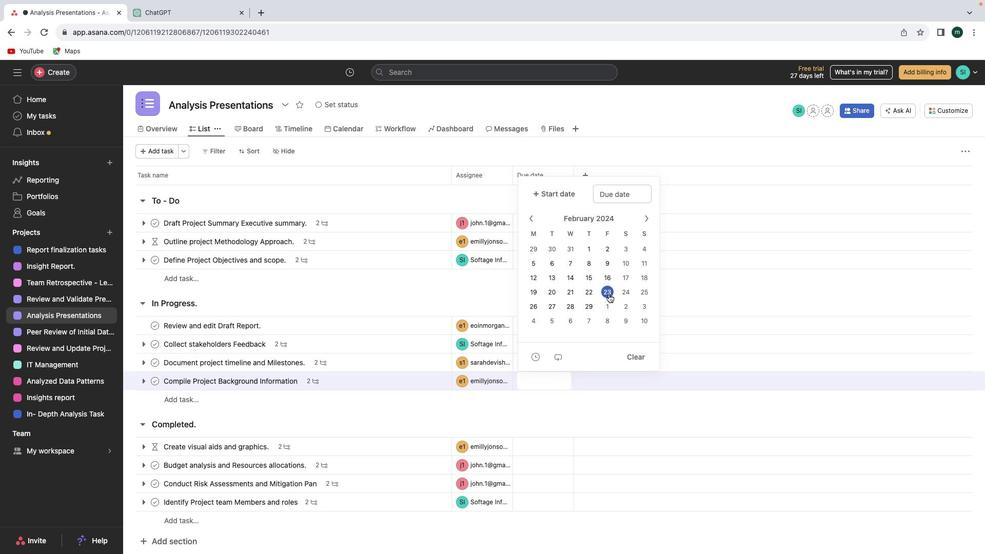 
Action: Mouse moved to (553, 457)
Screenshot: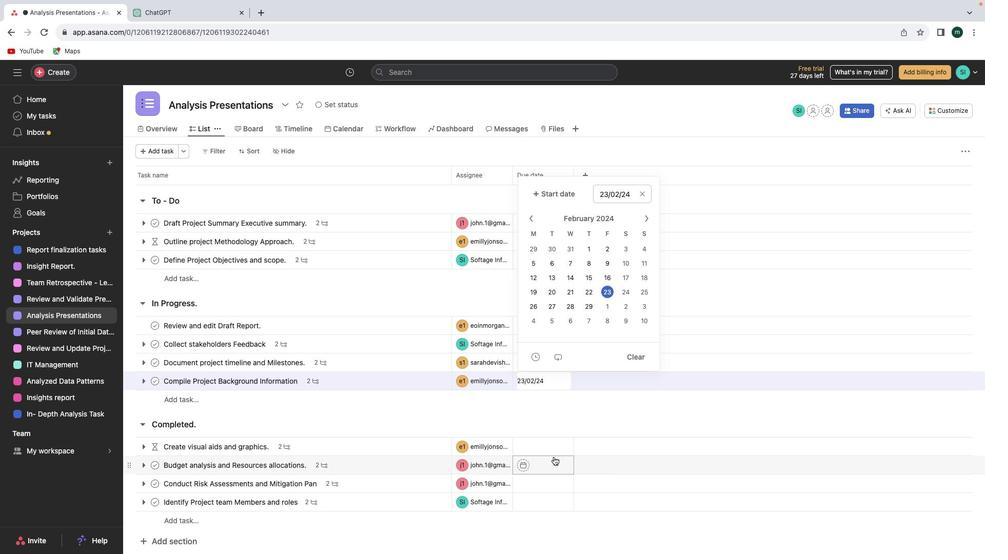 
Action: Mouse pressed left at (553, 457)
Screenshot: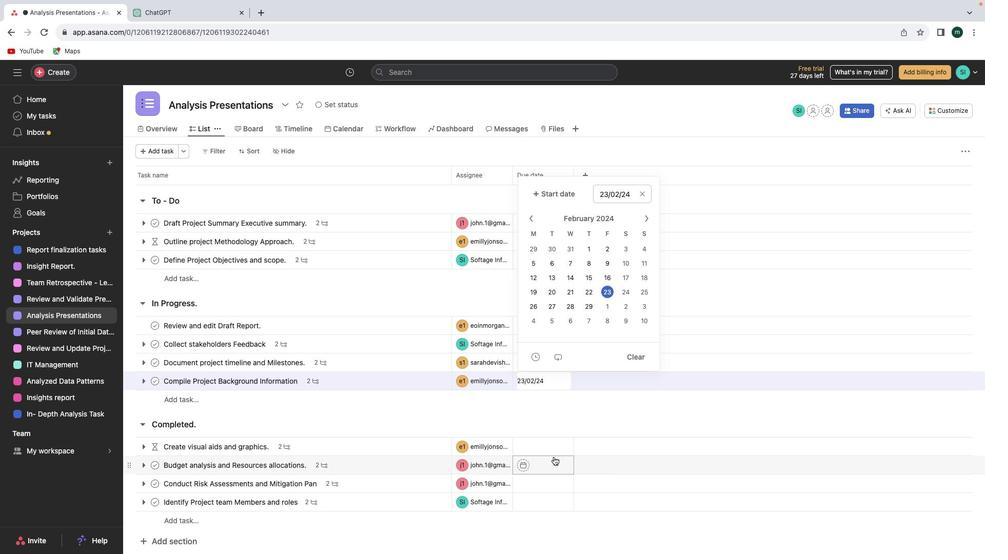 
Action: Mouse moved to (641, 304)
Screenshot: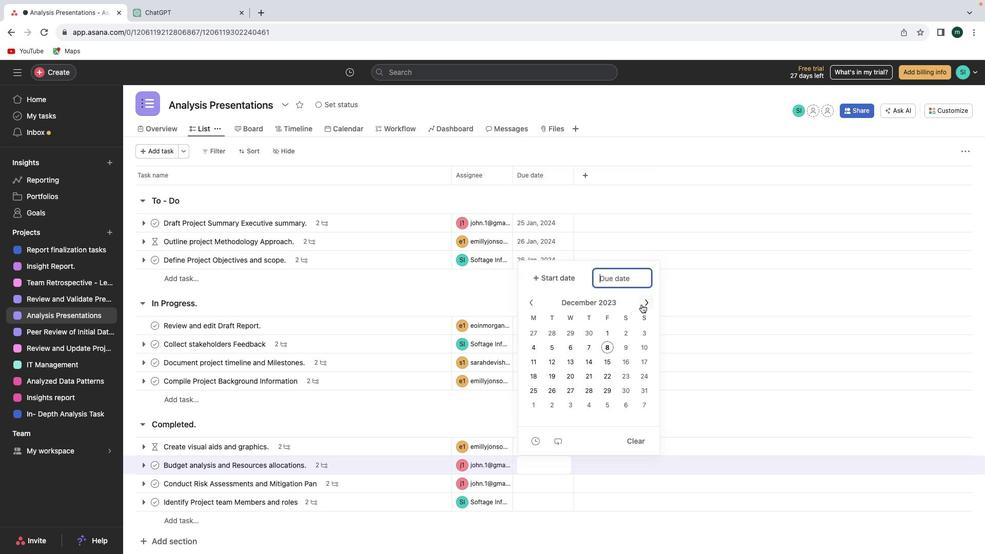 
Action: Mouse pressed left at (641, 304)
Screenshot: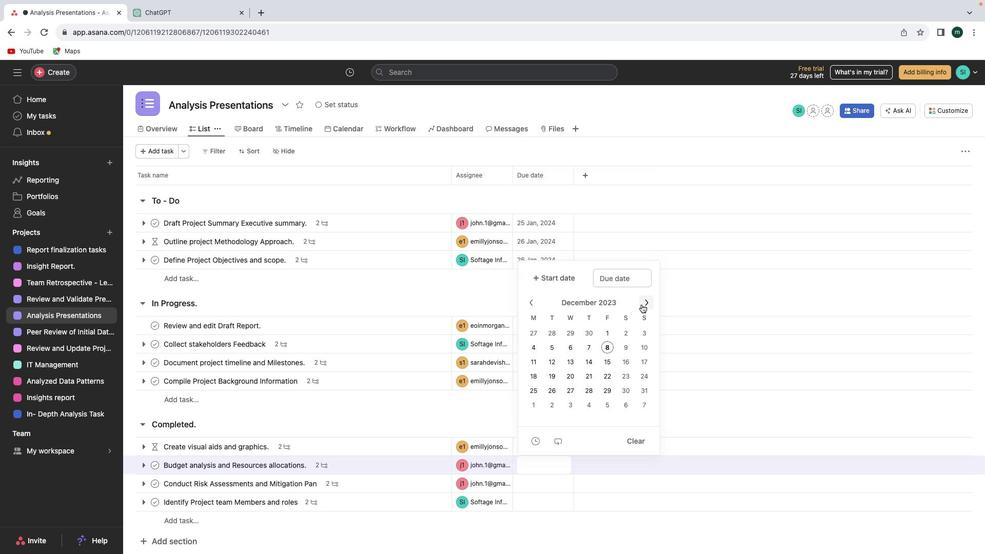 
Action: Mouse pressed left at (641, 304)
Screenshot: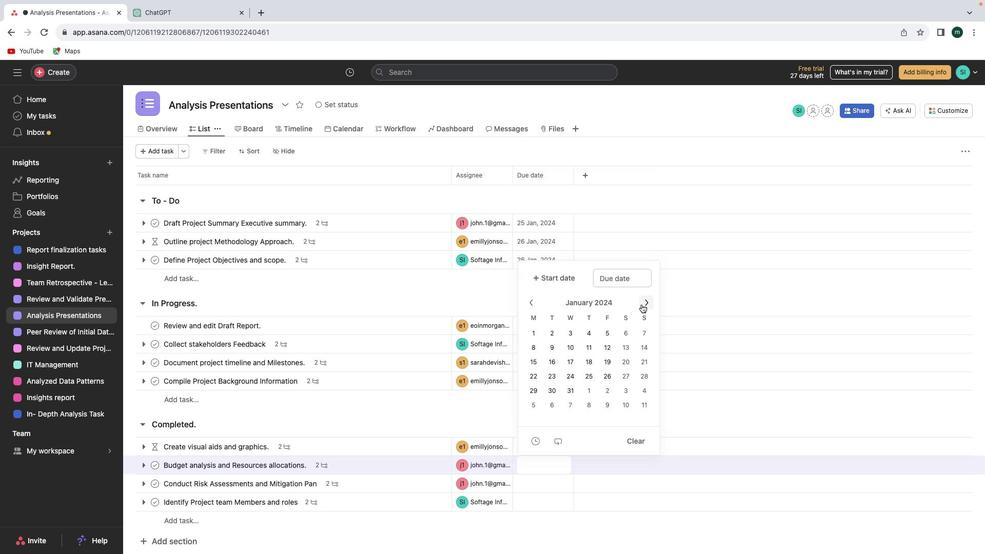
Action: Mouse moved to (589, 384)
Screenshot: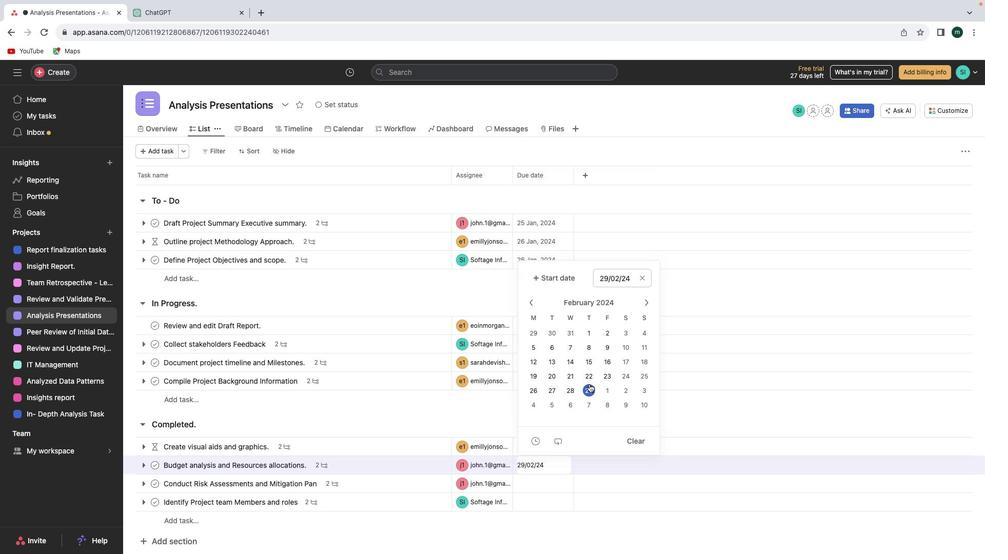 
Action: Mouse pressed left at (589, 384)
Screenshot: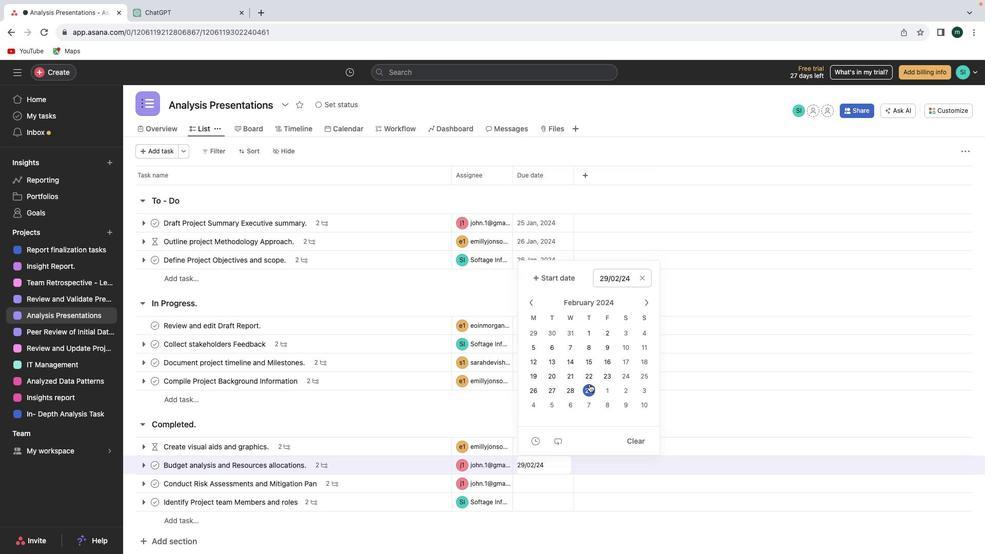 
Action: Mouse moved to (698, 424)
Screenshot: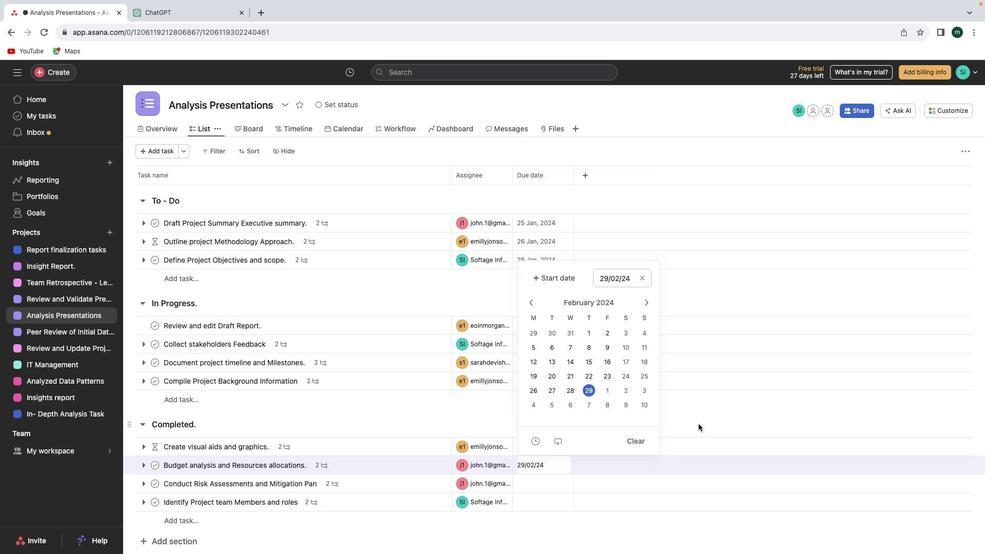 
Action: Mouse pressed left at (698, 424)
Screenshot: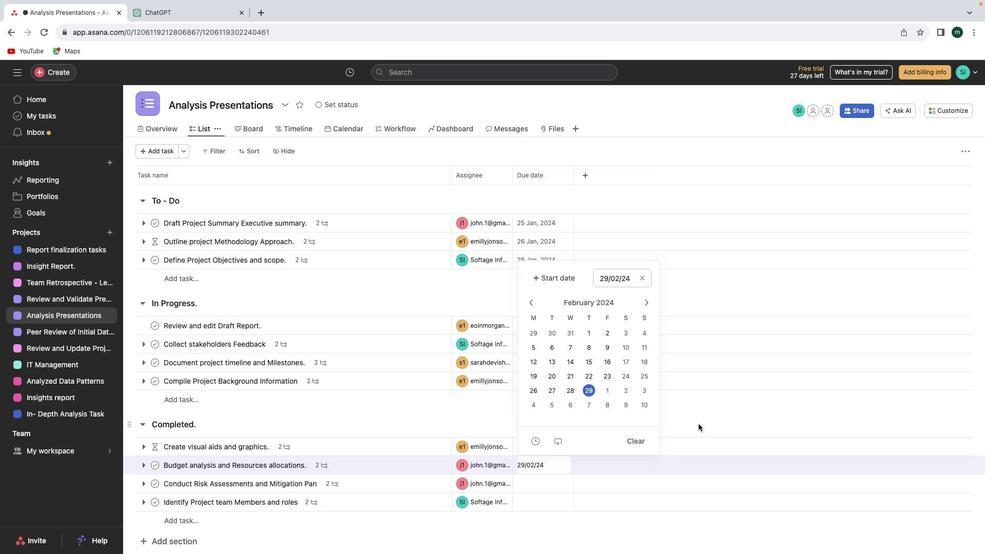 
Action: Mouse moved to (559, 483)
Screenshot: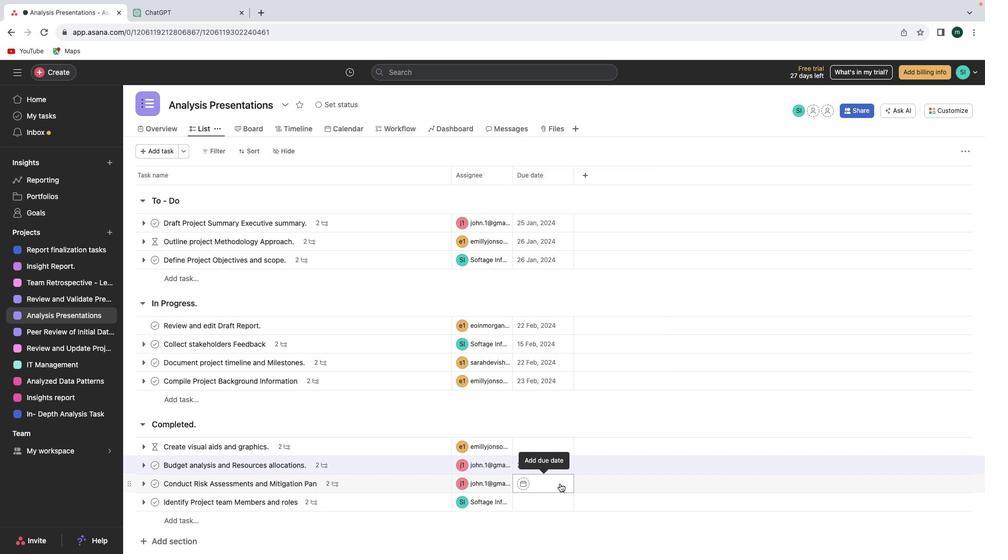 
Action: Mouse pressed left at (559, 483)
Screenshot: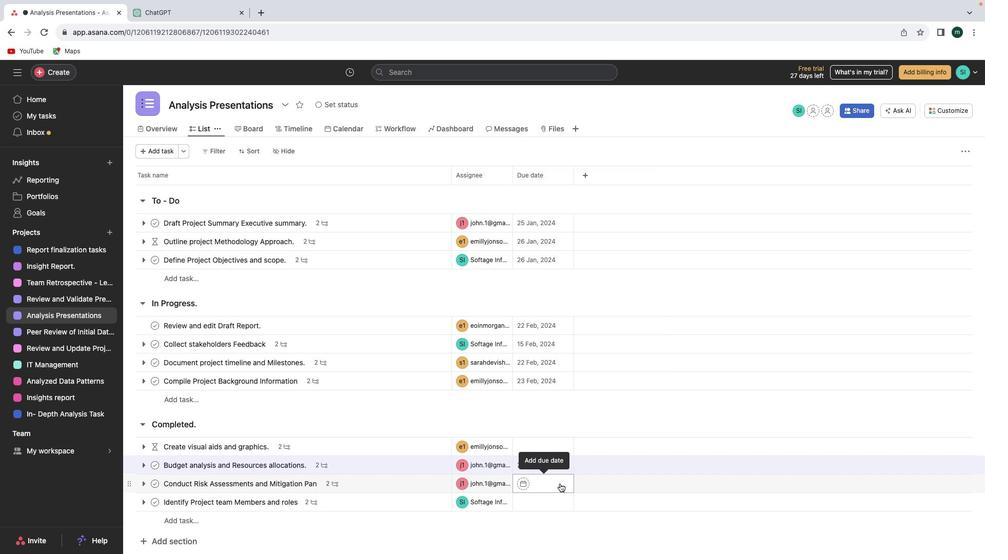 
Action: Mouse moved to (652, 320)
Screenshot: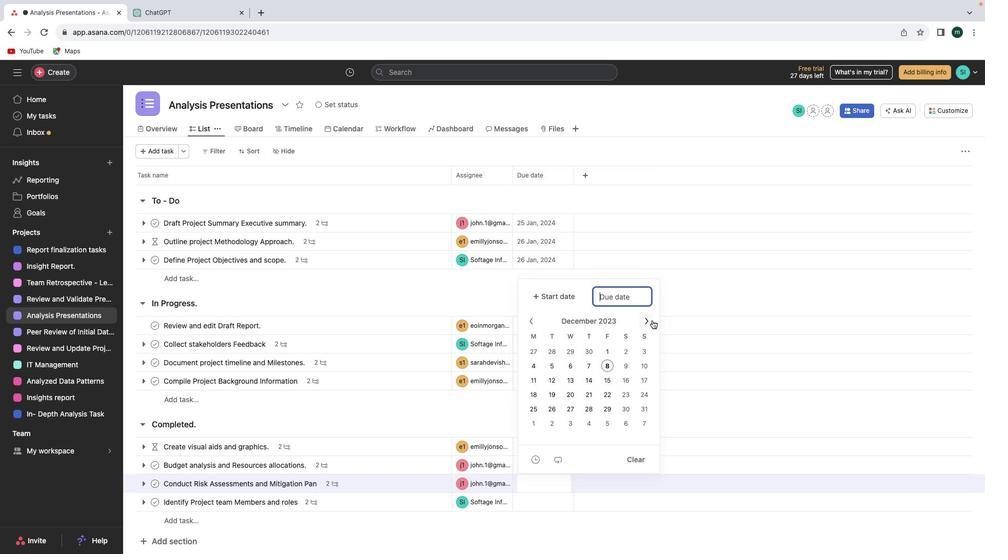 
Action: Mouse pressed left at (652, 320)
Screenshot: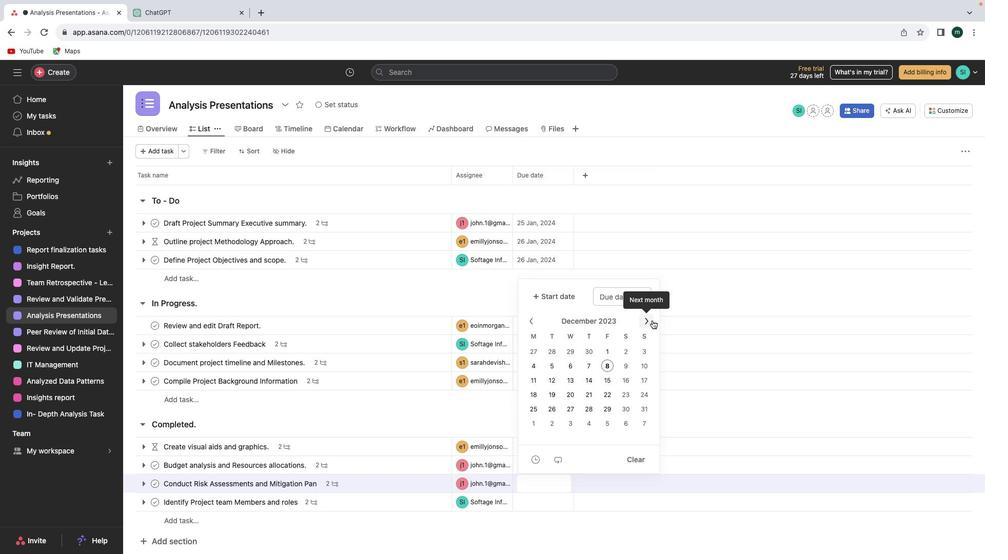 
Action: Mouse pressed left at (652, 320)
Screenshot: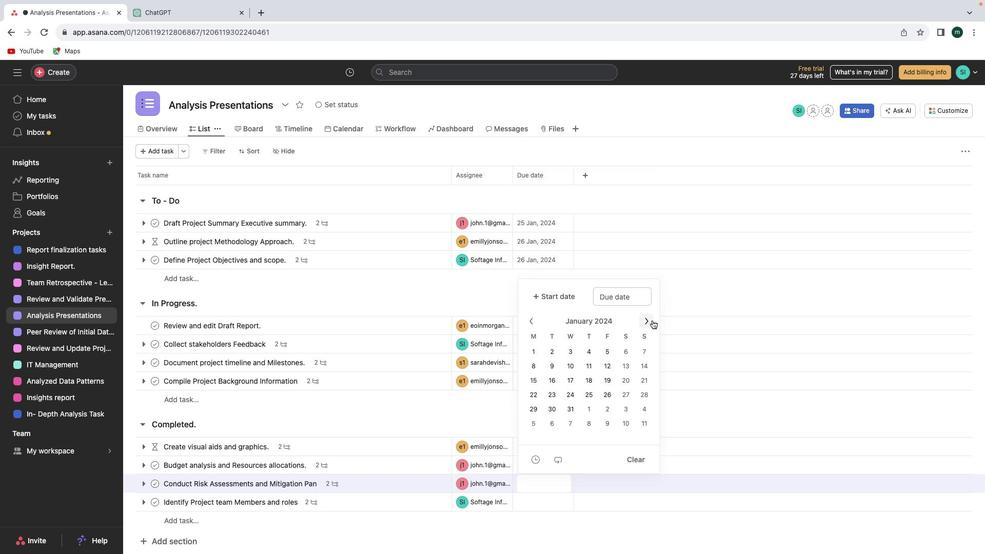 
Action: Mouse moved to (593, 407)
Screenshot: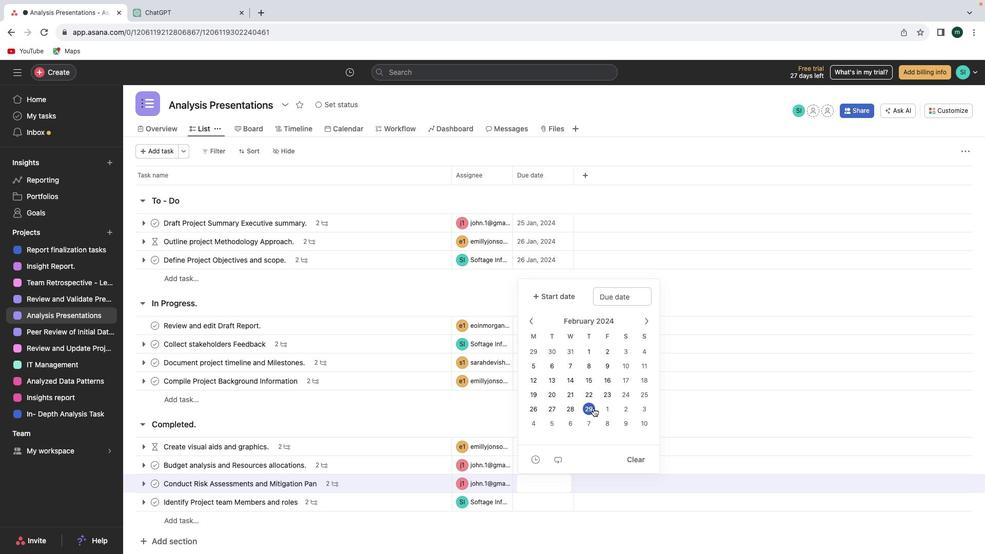 
Action: Mouse pressed left at (593, 407)
Screenshot: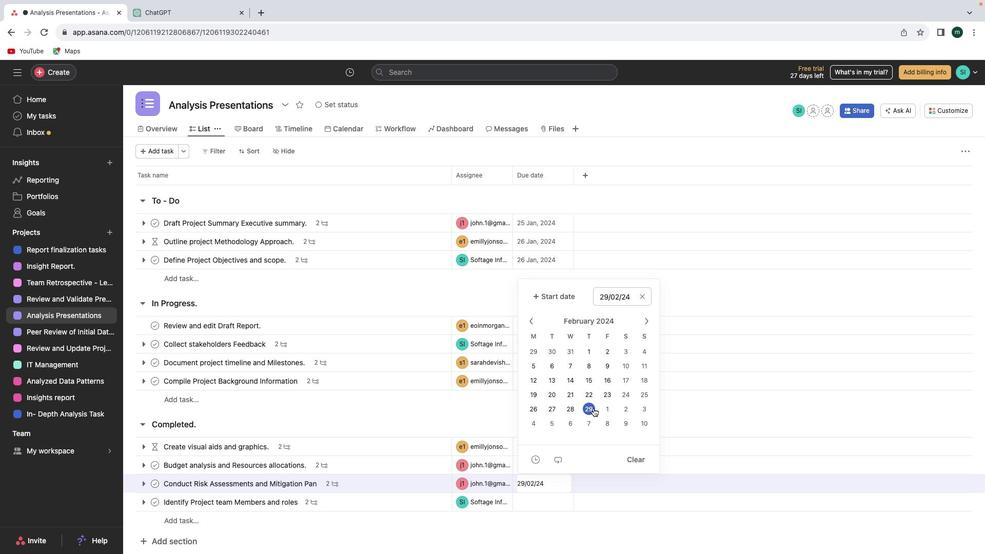 
Action: Mouse moved to (563, 502)
Screenshot: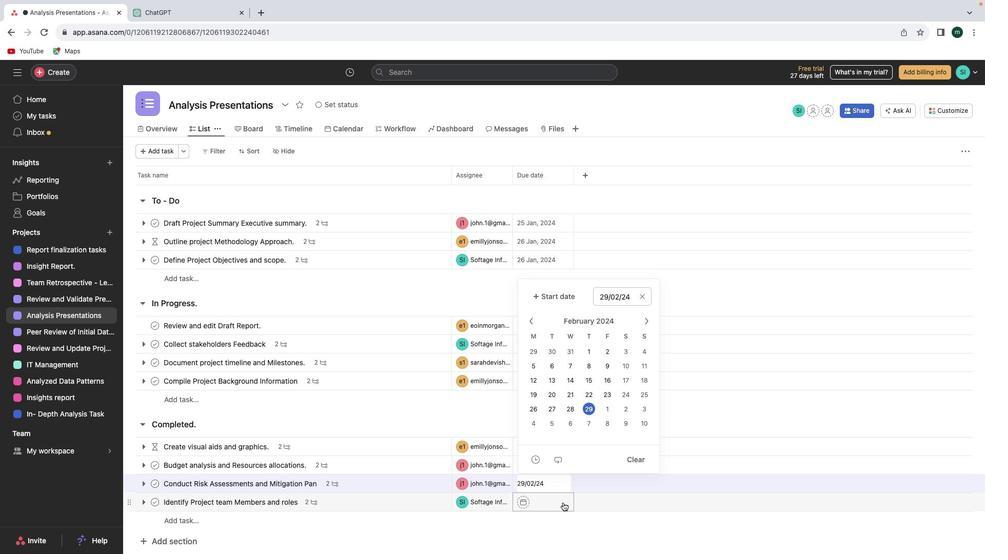 
Action: Mouse pressed left at (563, 502)
Screenshot: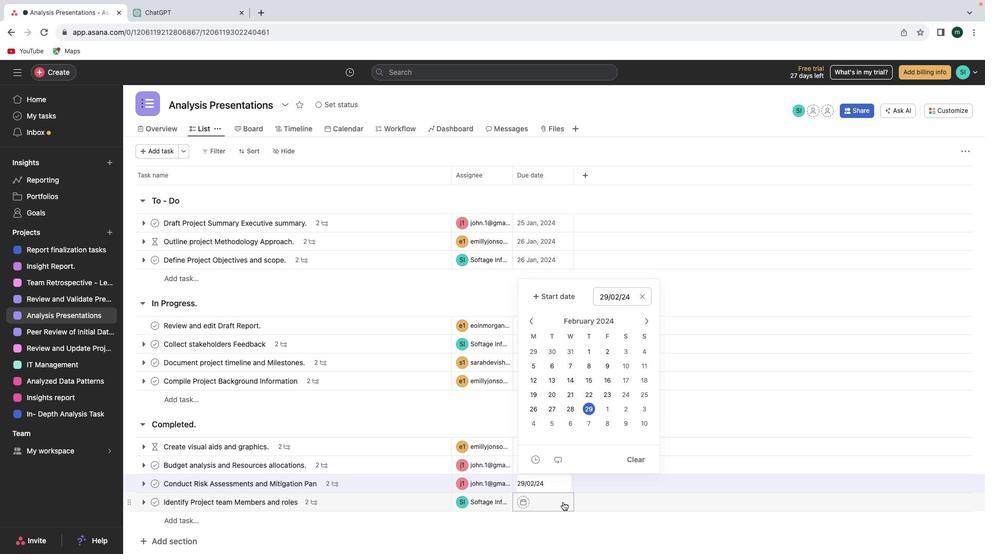 
Action: Mouse moved to (650, 338)
Screenshot: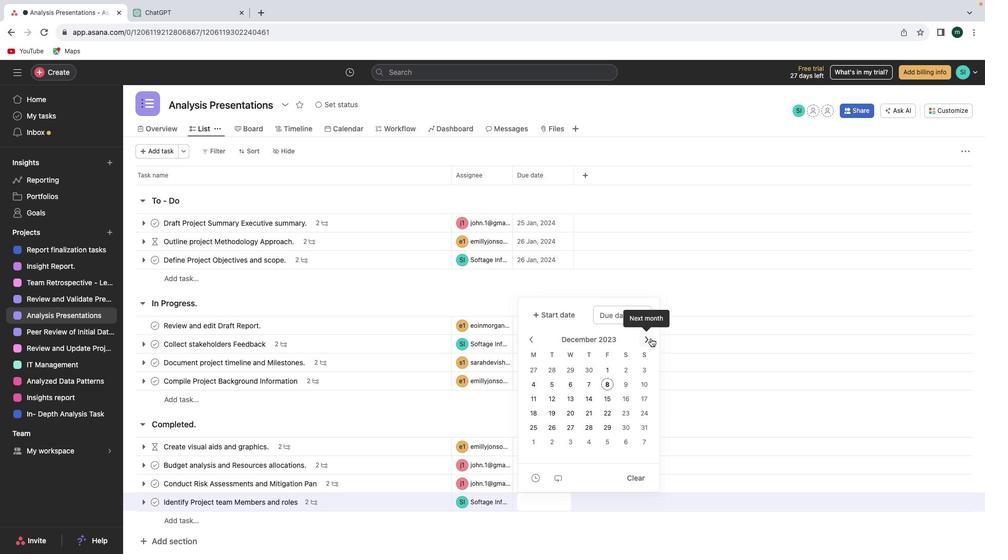 
Action: Mouse pressed left at (650, 338)
Screenshot: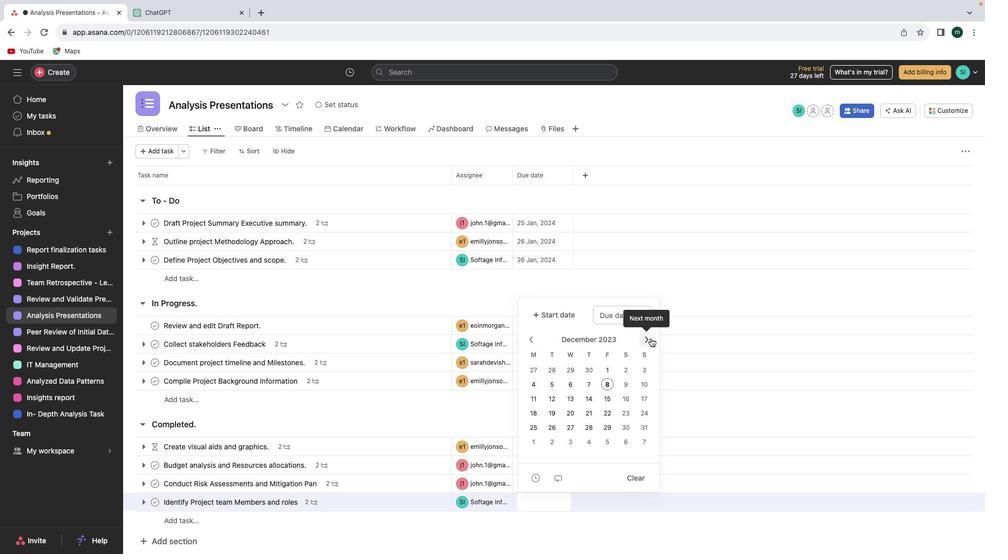 
Action: Mouse pressed left at (650, 338)
Screenshot: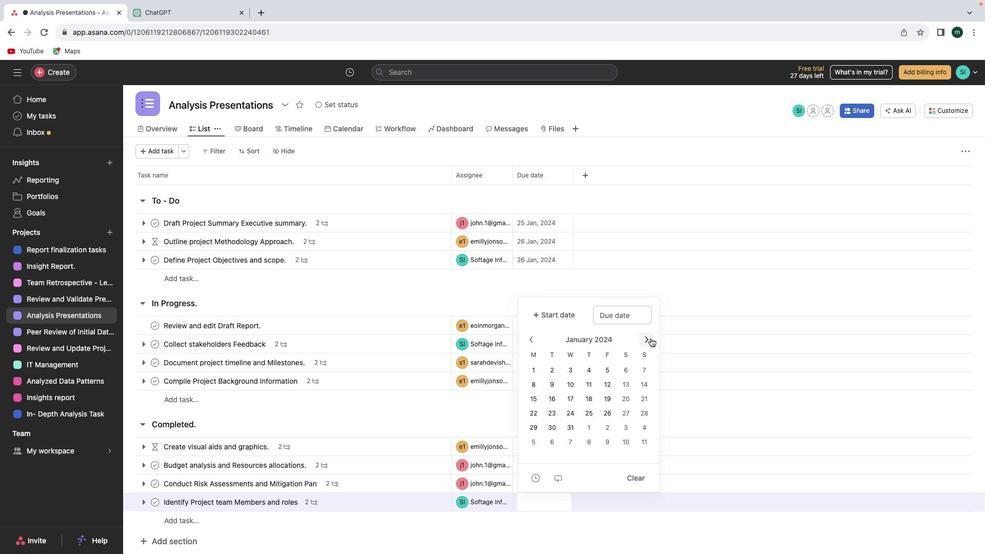 
Action: Mouse moved to (584, 423)
Screenshot: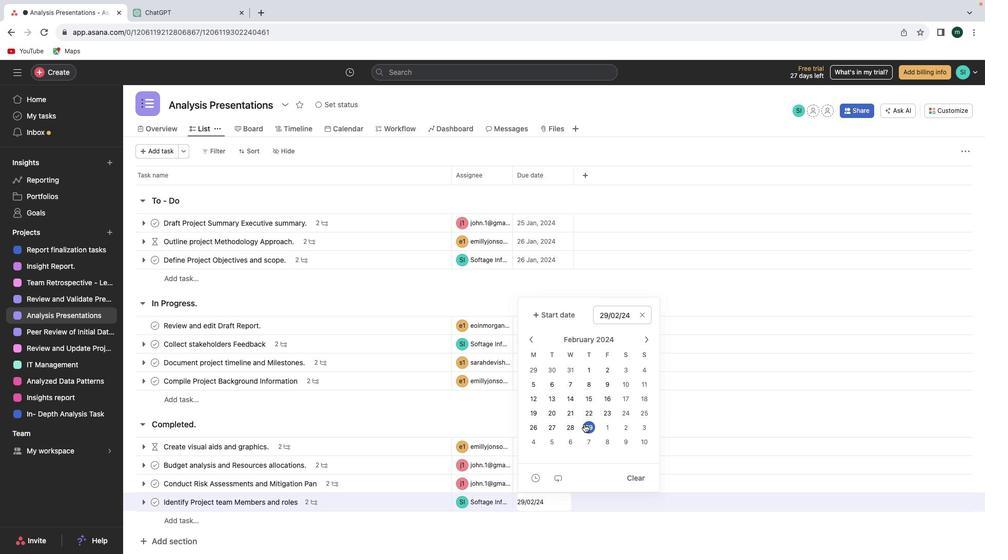 
Action: Mouse pressed left at (584, 423)
Screenshot: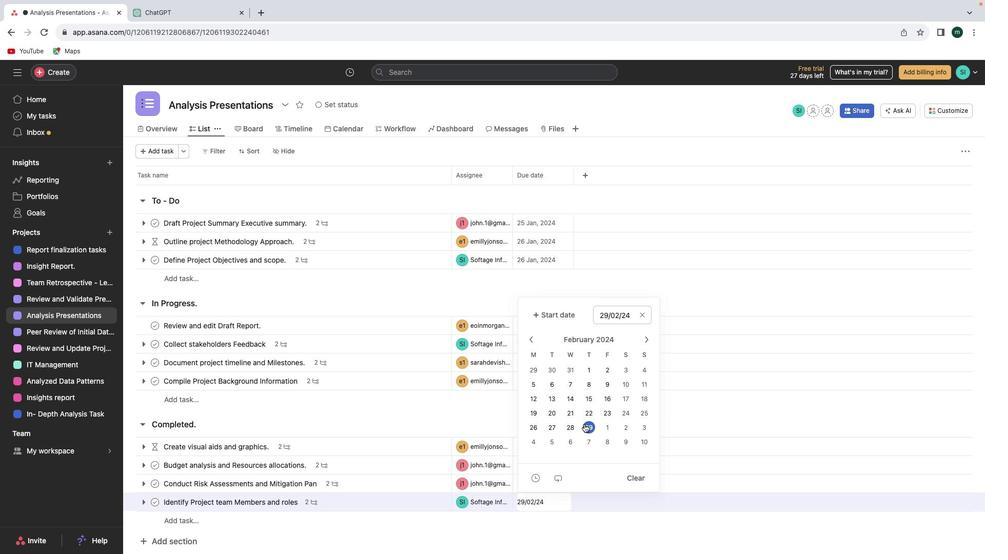 
Action: Mouse moved to (737, 443)
Screenshot: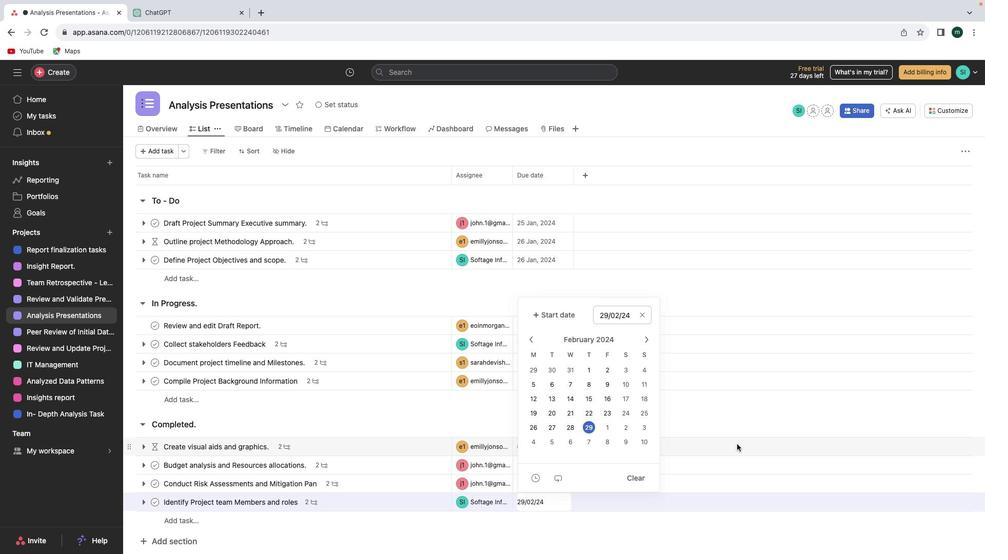 
Action: Mouse pressed left at (737, 443)
Screenshot: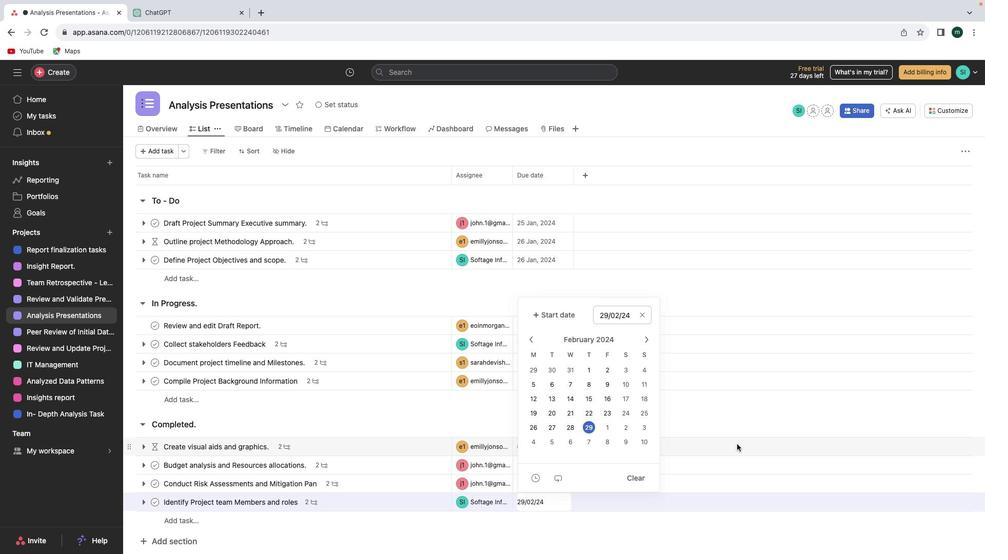 
Action: Mouse moved to (546, 444)
Screenshot: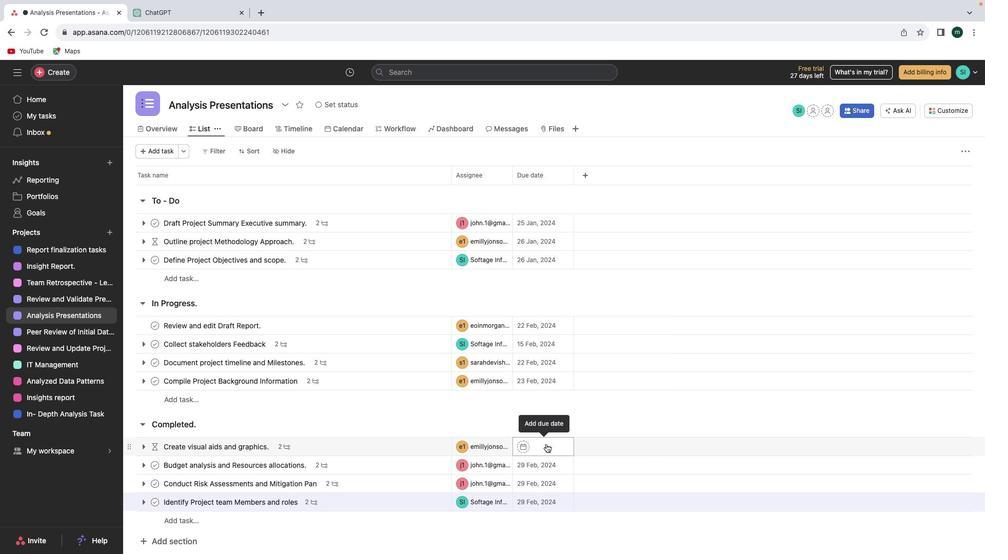 
Action: Mouse pressed left at (546, 444)
Screenshot: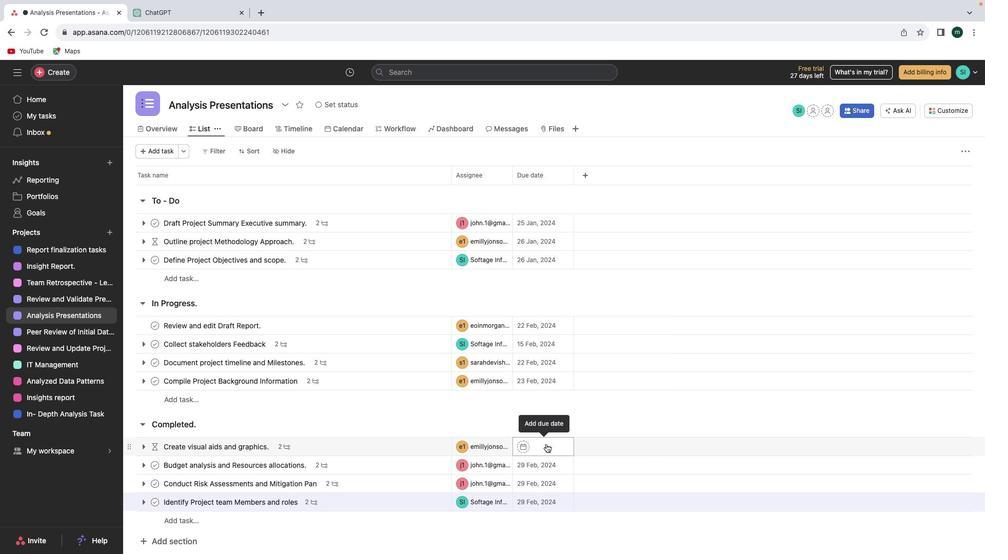 
Action: Mouse moved to (646, 288)
Screenshot: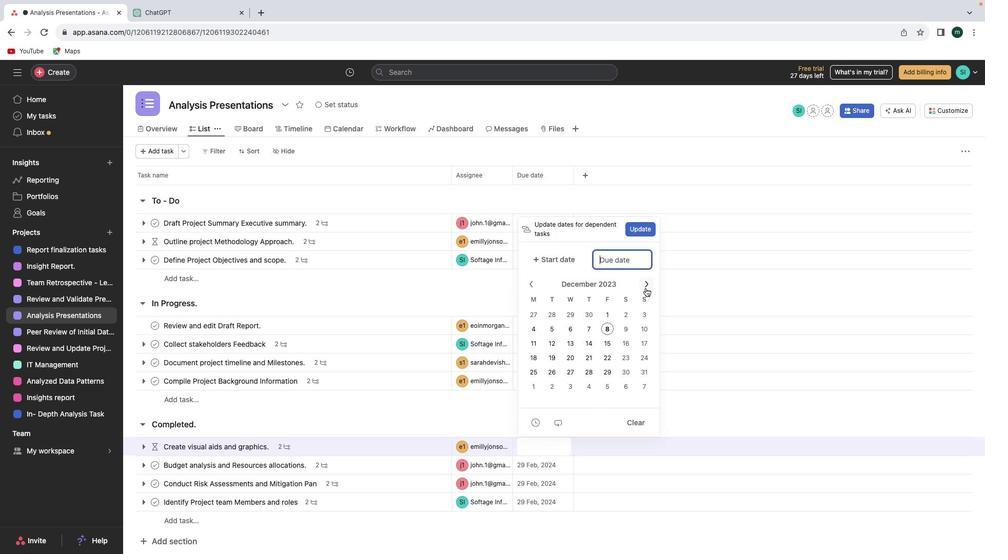 
Action: Mouse pressed left at (646, 288)
Screenshot: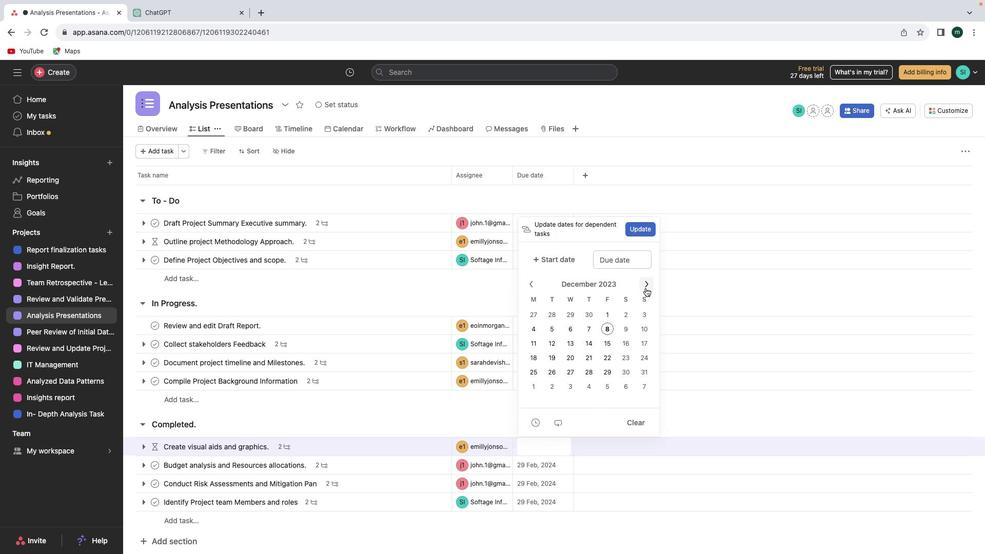 
Action: Mouse moved to (646, 287)
Screenshot: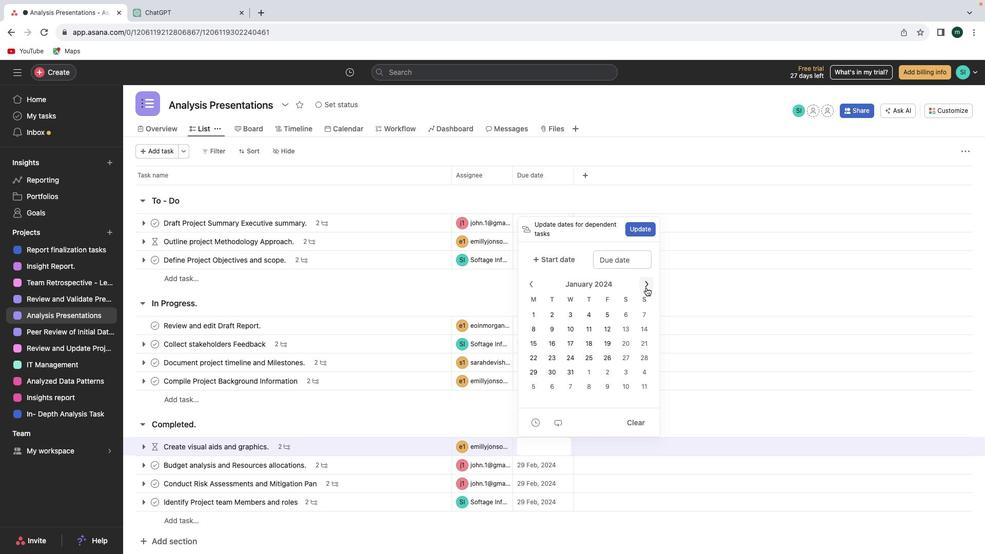 
Action: Mouse pressed left at (646, 287)
Screenshot: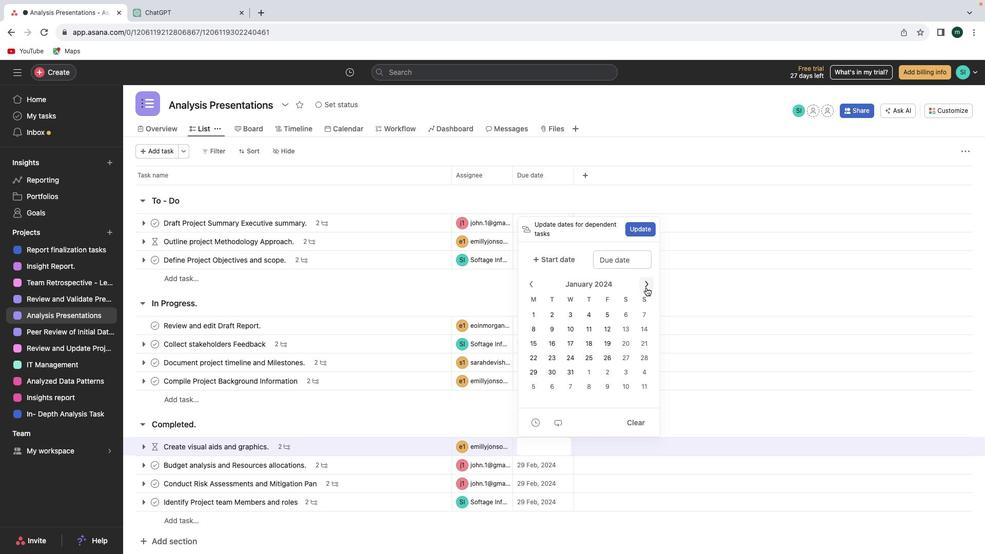
Action: Mouse moved to (586, 372)
Screenshot: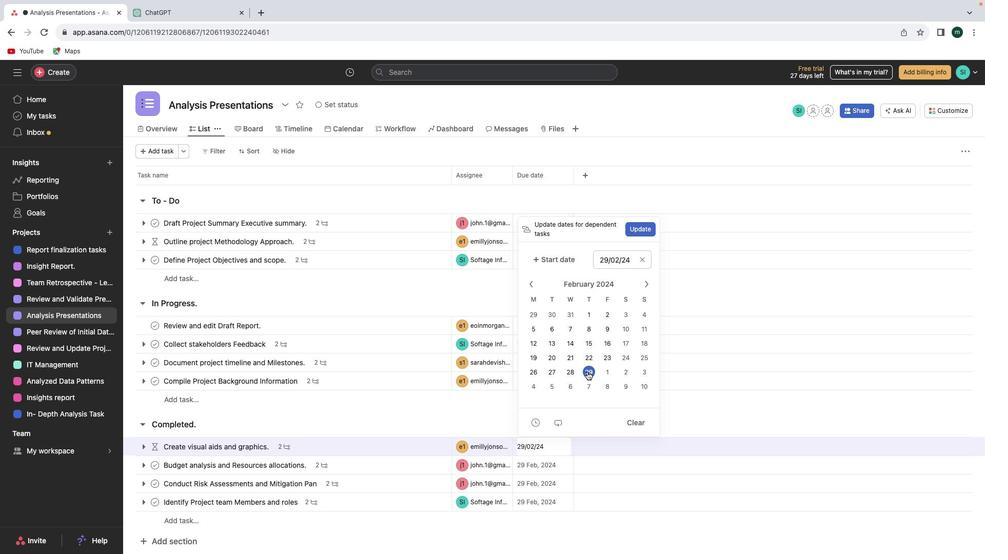 
Action: Mouse pressed left at (586, 372)
Screenshot: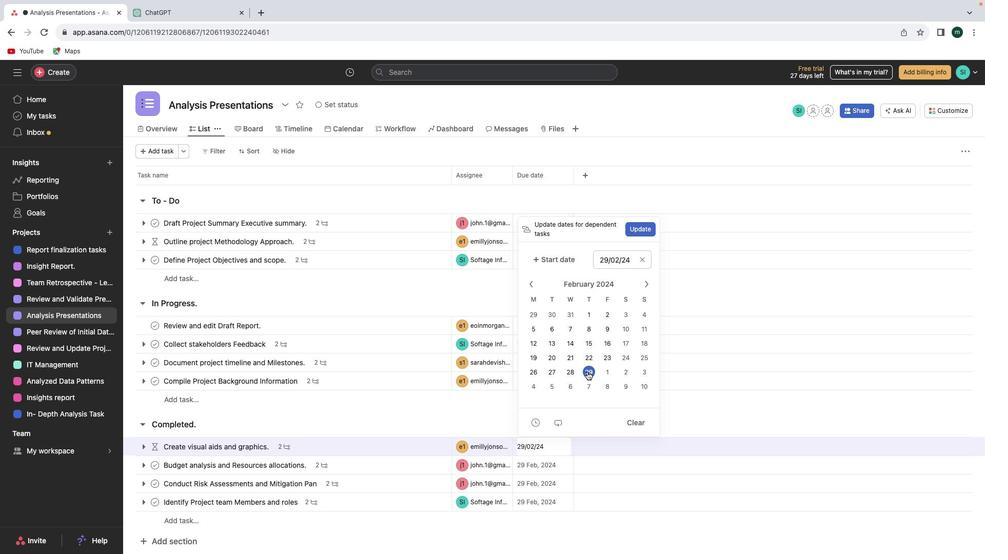 
Action: Mouse moved to (781, 437)
Screenshot: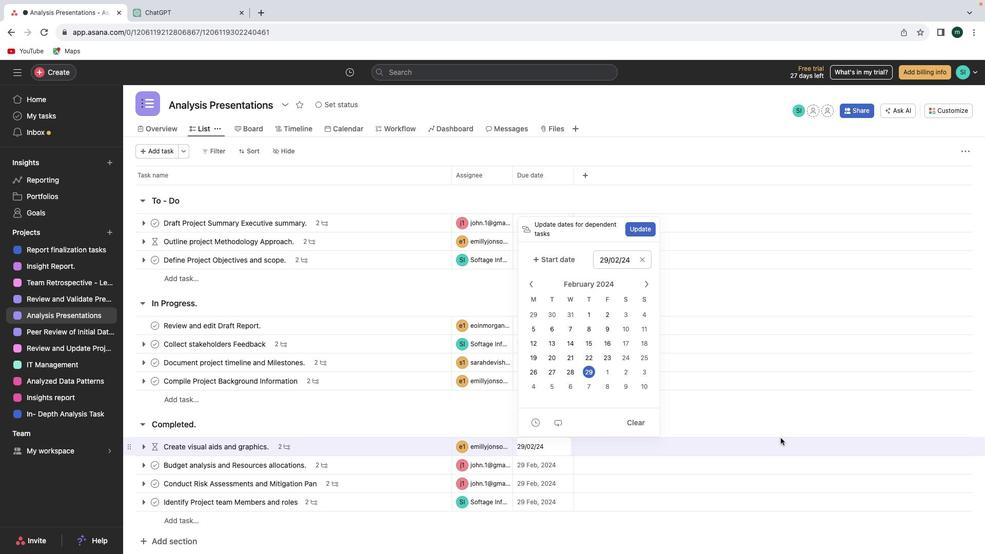 
Action: Mouse pressed left at (781, 437)
Screenshot: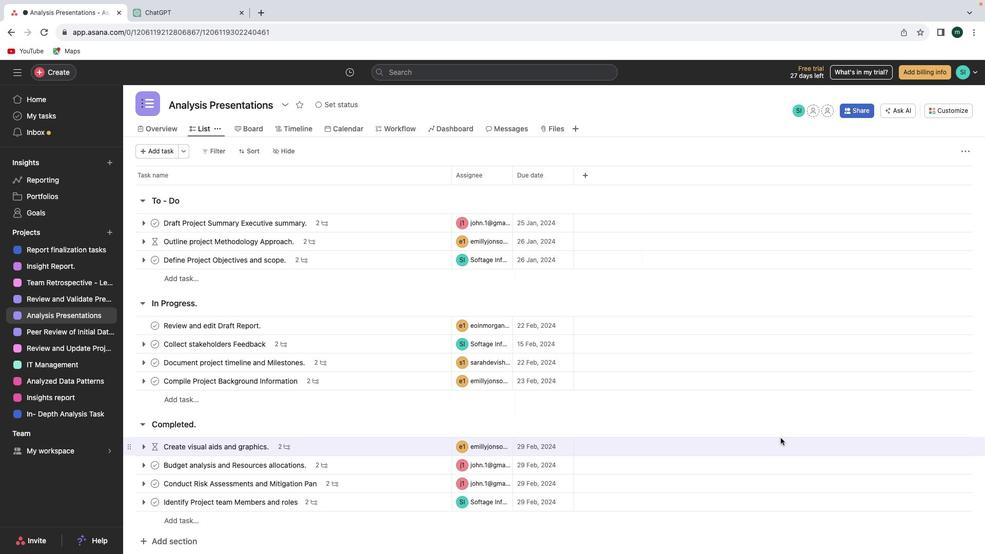 
Action: Mouse moved to (775, 435)
Screenshot: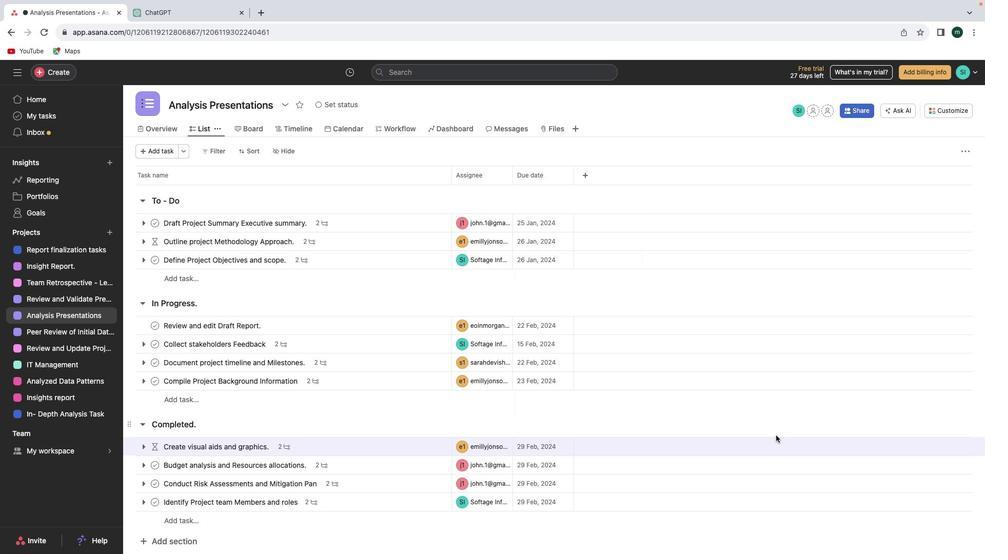 
